Task: Add Attachment from computer to Card Card0000000277 in Board Board0000000070 in Workspace WS0000000024 in Trello. Add Cover Green to Card Card0000000277 in Board Board0000000070 in Workspace WS0000000024 in Trello. Add "Move Card To …" Button titled Button0000000277 to "top" of the list "To Do" to Card Card0000000277 in Board Board0000000070 in Workspace WS0000000024 in Trello. Add Description DS0000000277 to Card Card0000000278 in Board Board0000000070 in Workspace WS0000000024 in Trello. Add Comment CM0000000277 to Card Card0000000278 in Board Board0000000070 in Workspace WS0000000024 in Trello
Action: Mouse moved to (263, 184)
Screenshot: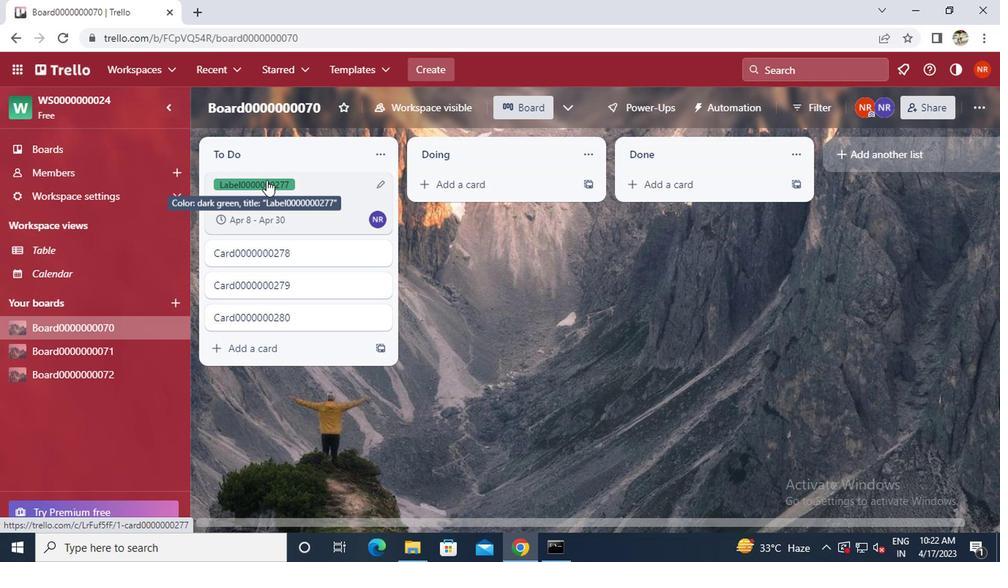 
Action: Mouse pressed left at (263, 184)
Screenshot: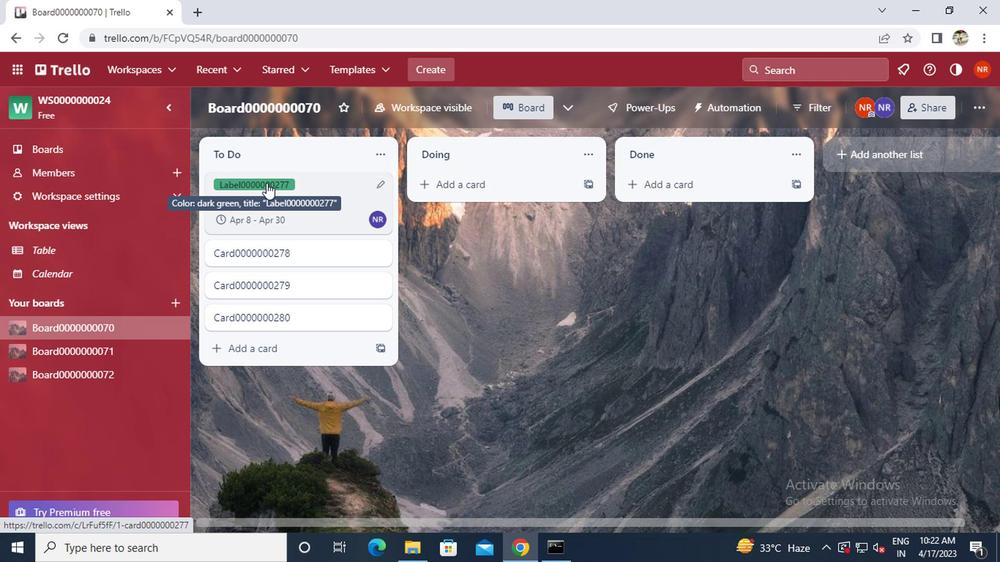 
Action: Mouse pressed left at (263, 184)
Screenshot: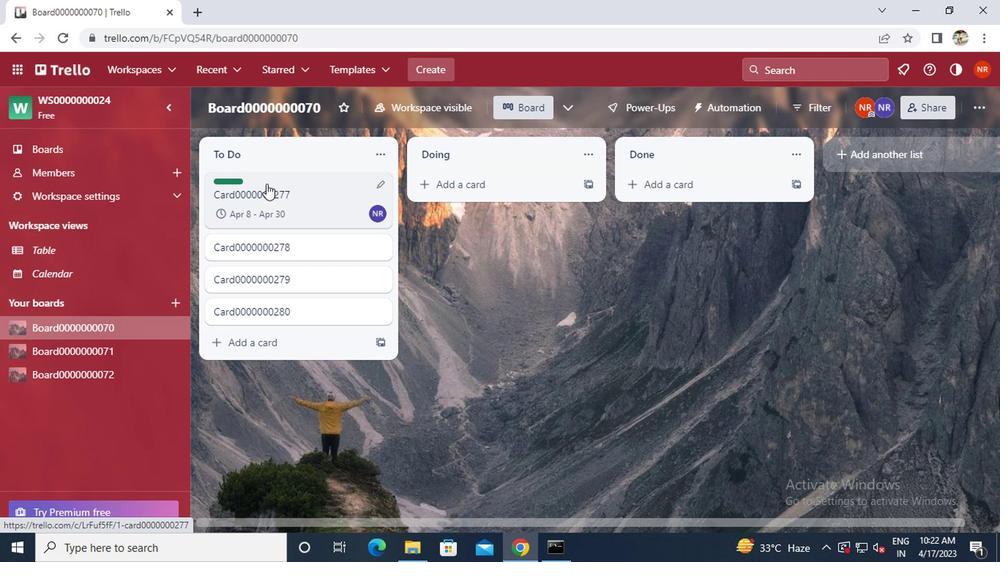 
Action: Mouse moved to (280, 190)
Screenshot: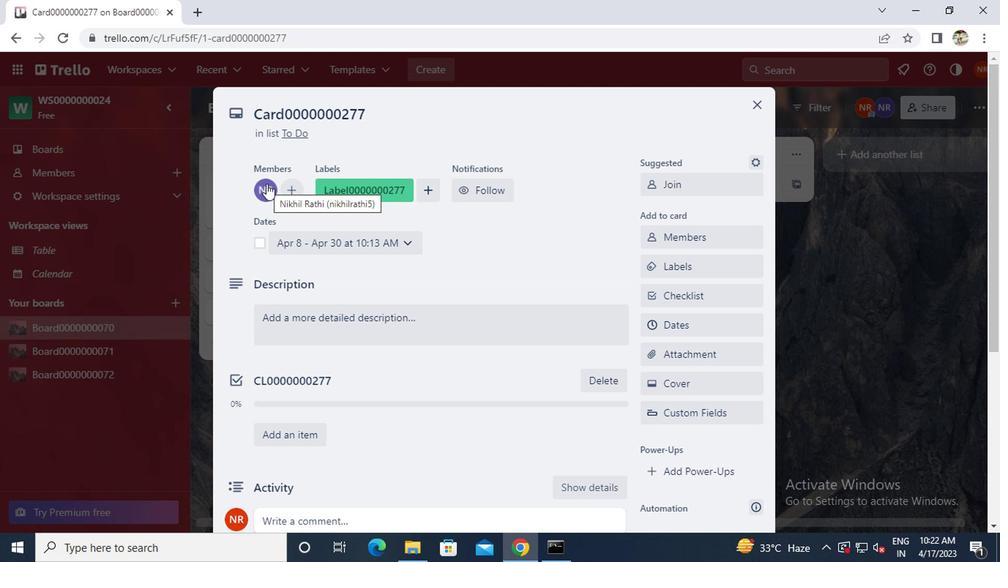 
Action: Mouse scrolled (280, 190) with delta (0, 0)
Screenshot: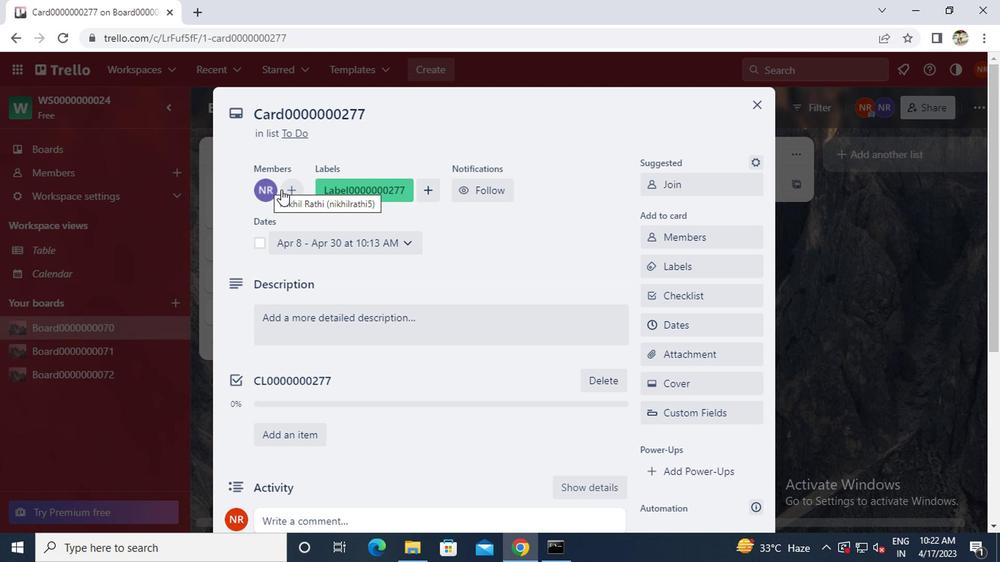 
Action: Mouse scrolled (280, 190) with delta (0, 0)
Screenshot: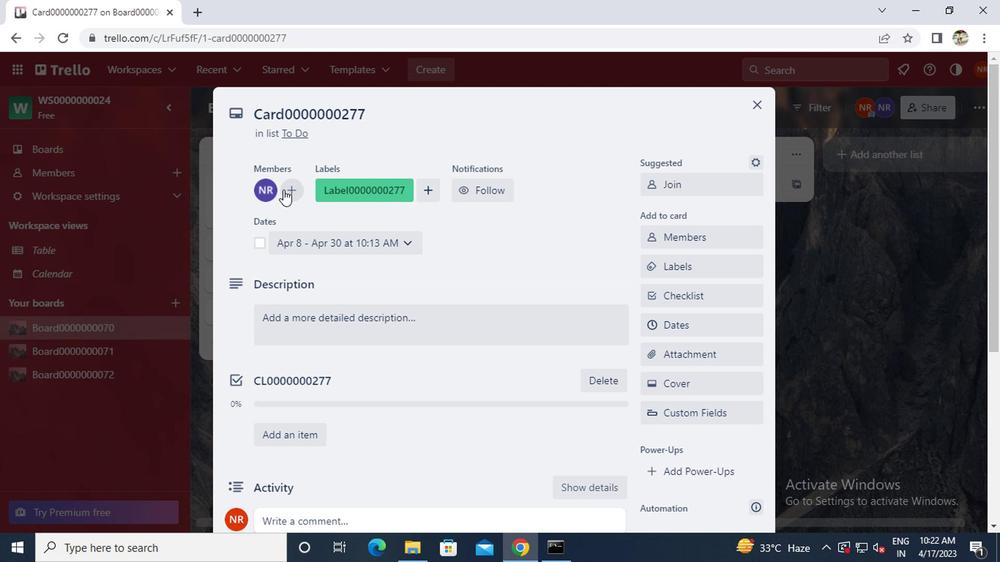 
Action: Mouse scrolled (280, 190) with delta (0, 0)
Screenshot: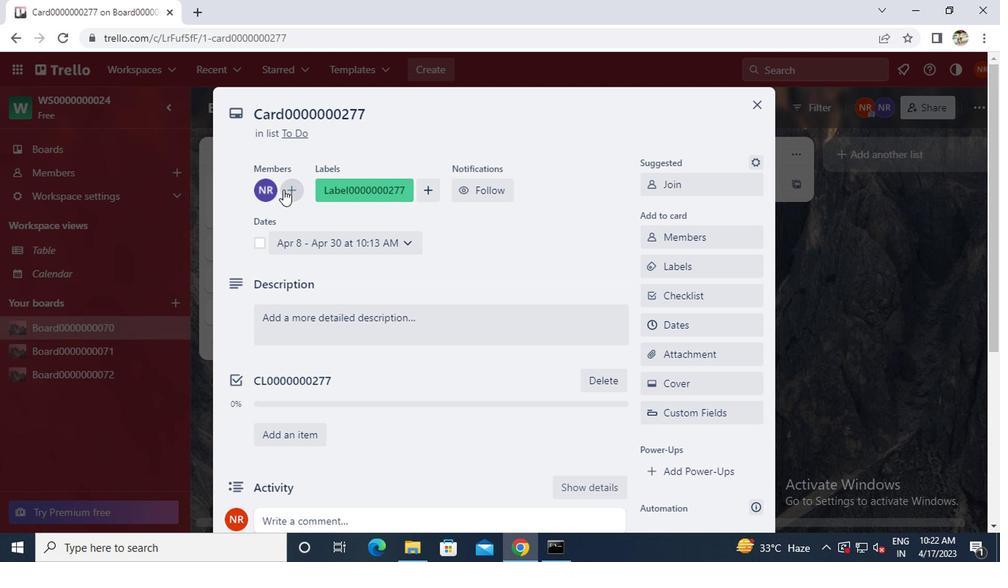 
Action: Mouse moved to (700, 128)
Screenshot: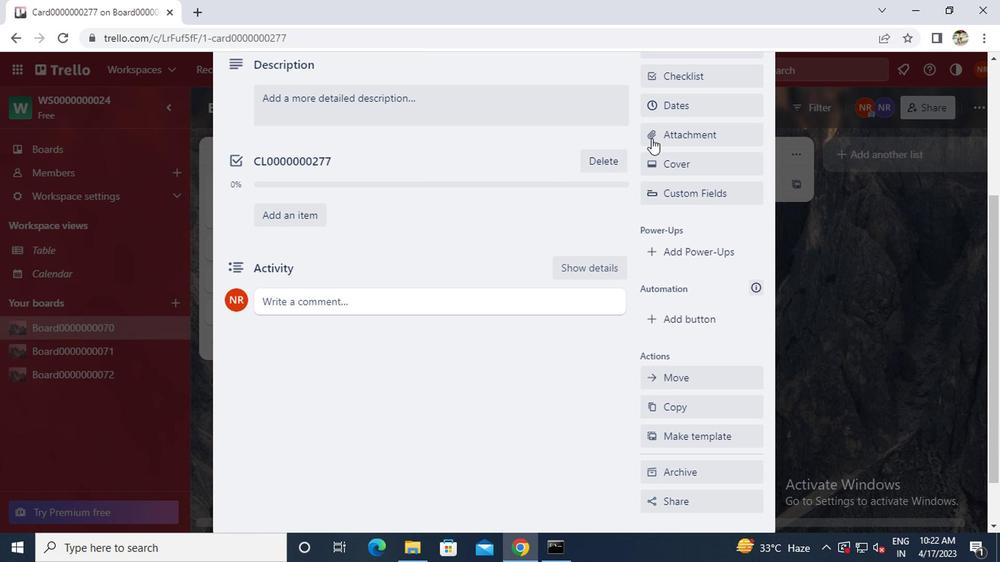 
Action: Mouse pressed left at (700, 128)
Screenshot: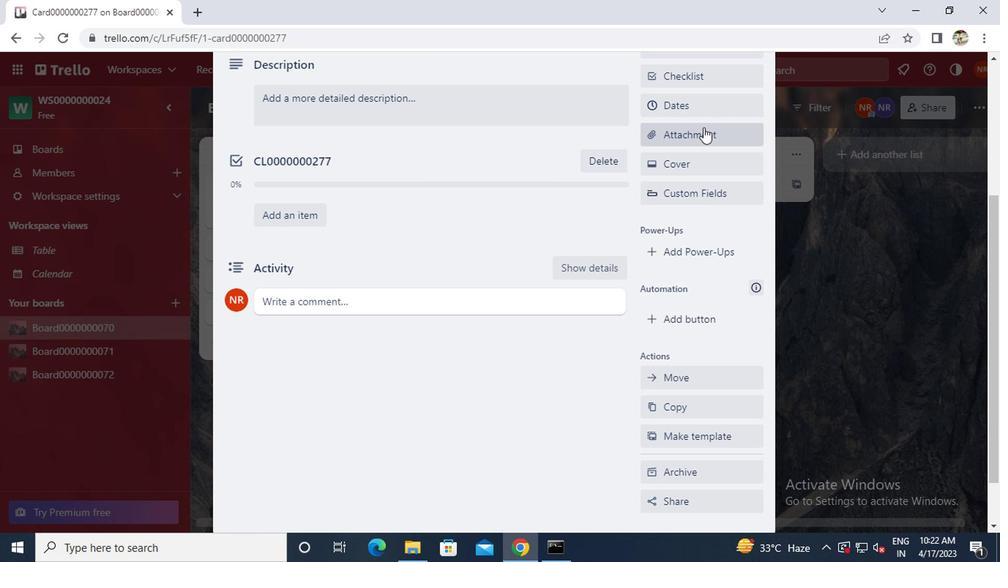
Action: Mouse moved to (659, 201)
Screenshot: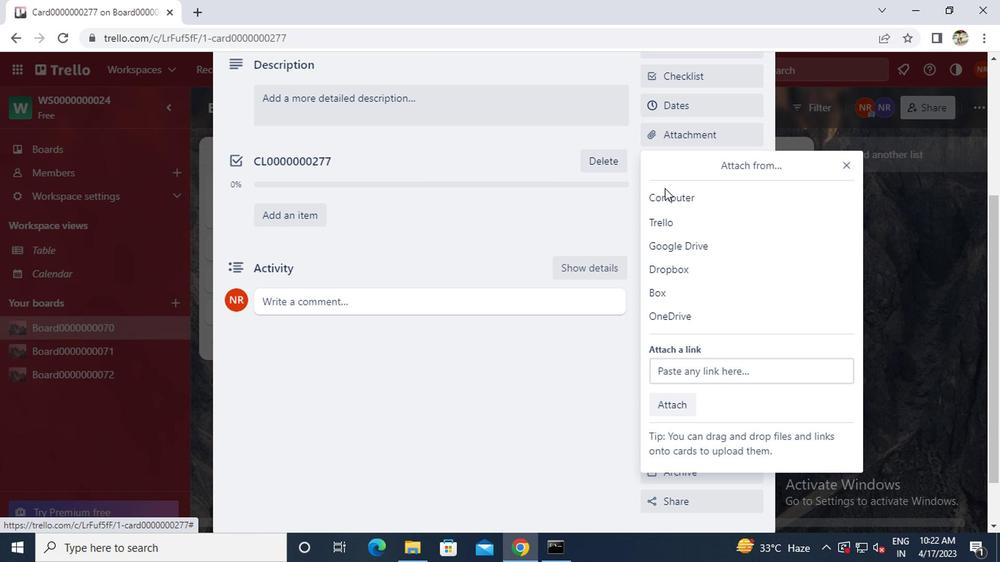 
Action: Mouse pressed left at (659, 201)
Screenshot: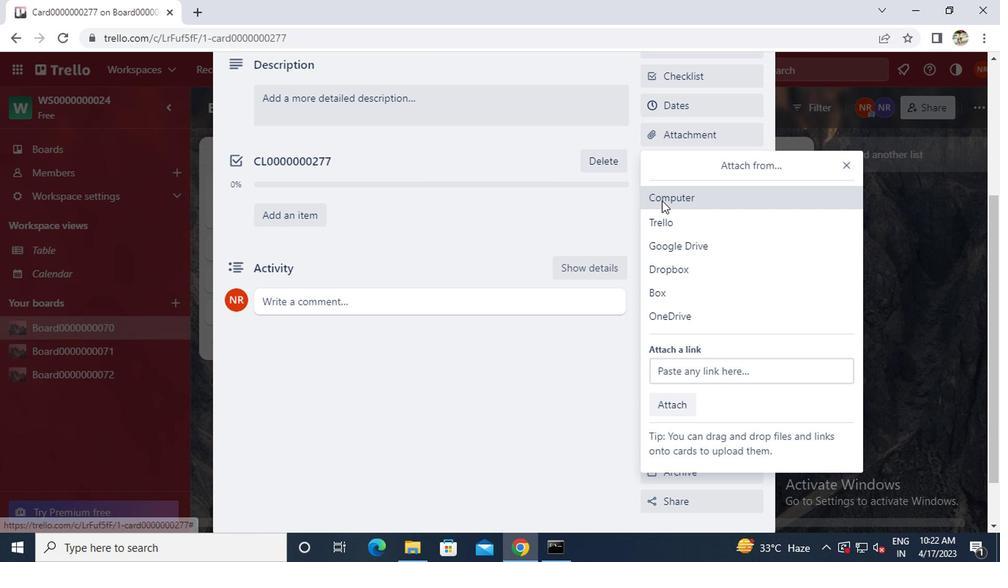 
Action: Mouse moved to (347, 177)
Screenshot: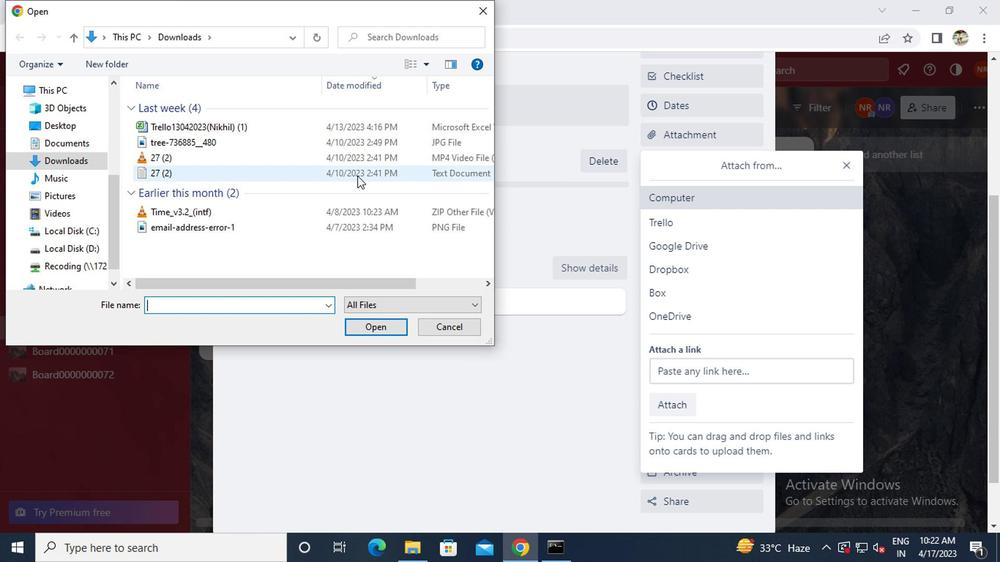 
Action: Mouse pressed left at (347, 177)
Screenshot: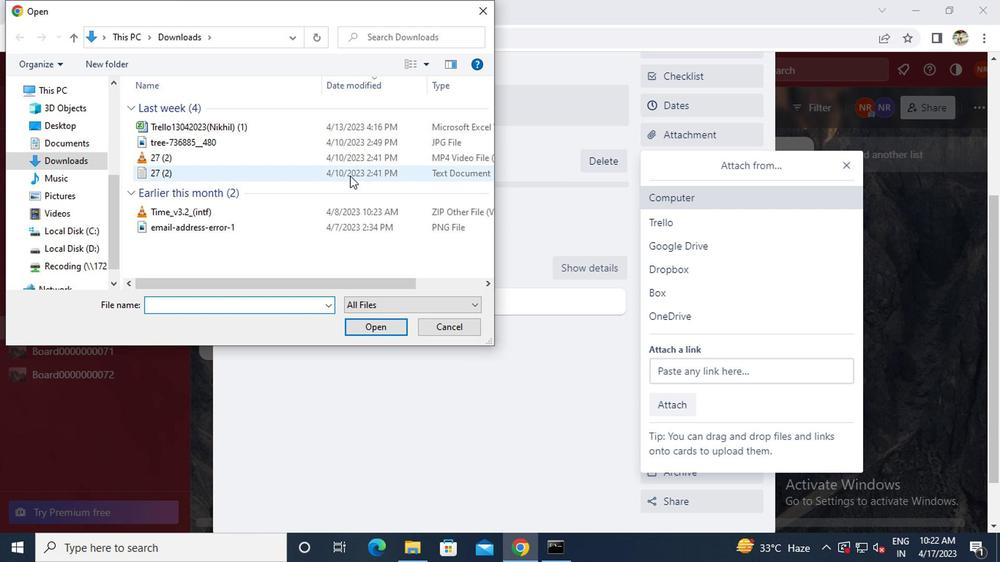 
Action: Mouse moved to (384, 331)
Screenshot: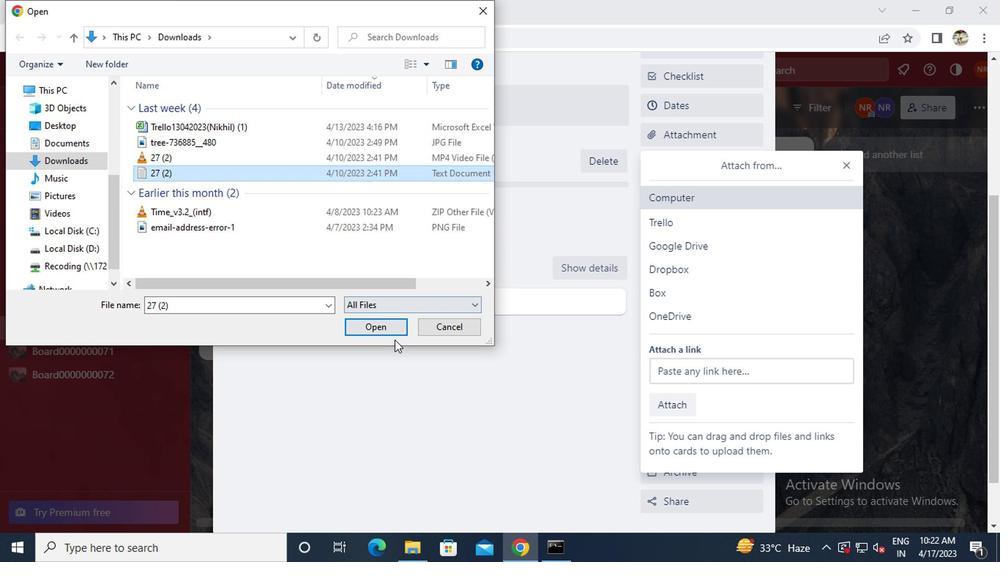 
Action: Mouse pressed left at (384, 331)
Screenshot: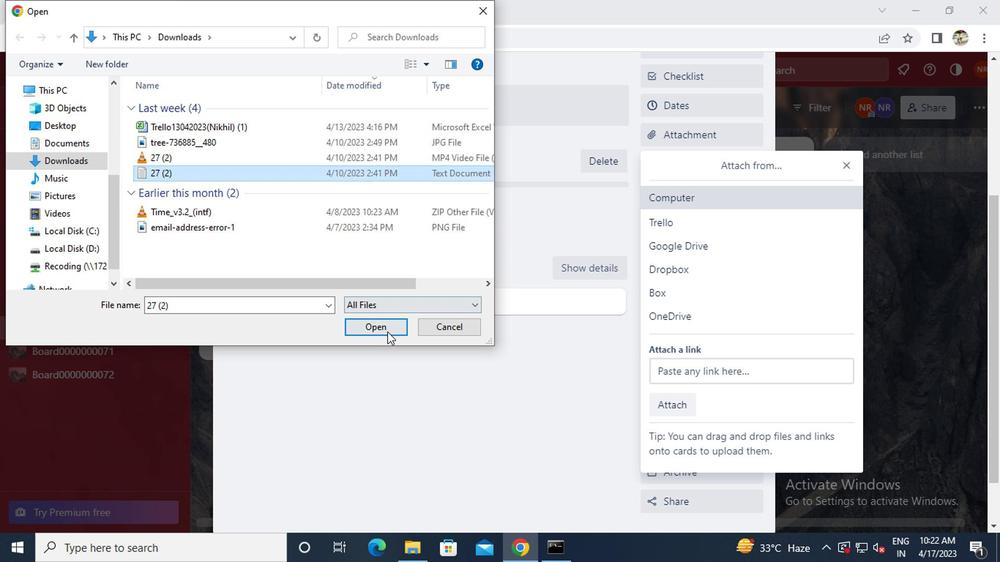 
Action: Mouse moved to (677, 162)
Screenshot: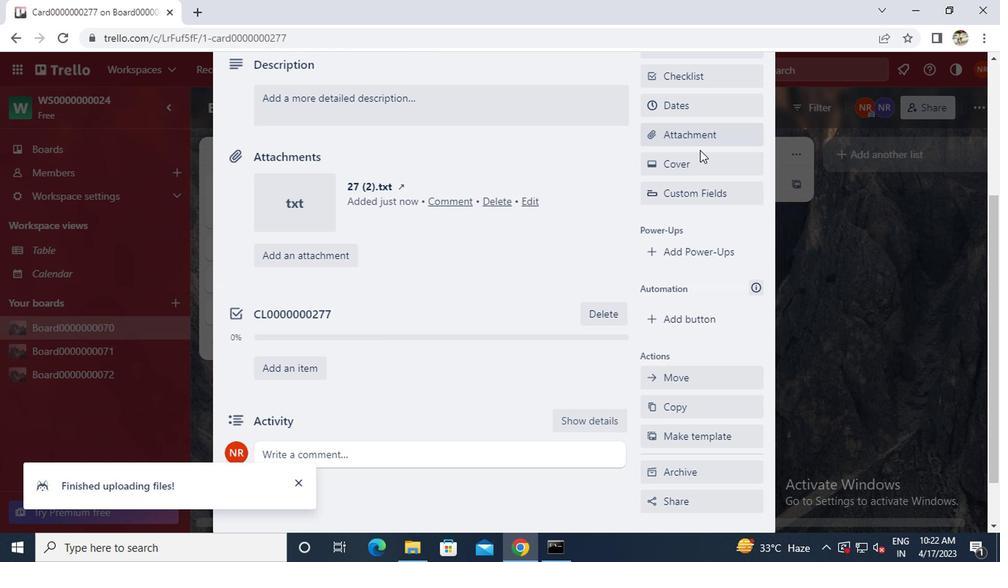 
Action: Mouse pressed left at (677, 162)
Screenshot: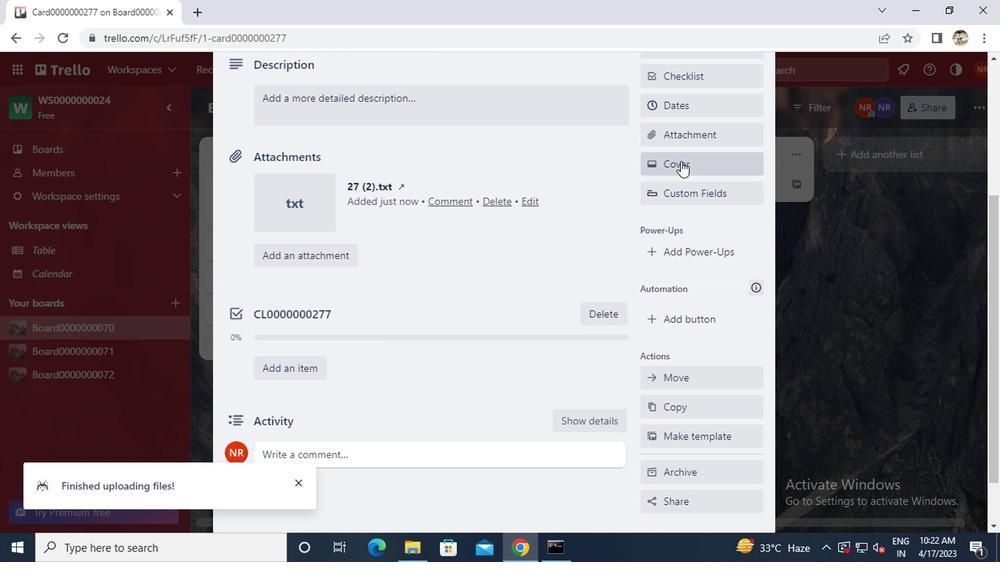 
Action: Mouse moved to (659, 241)
Screenshot: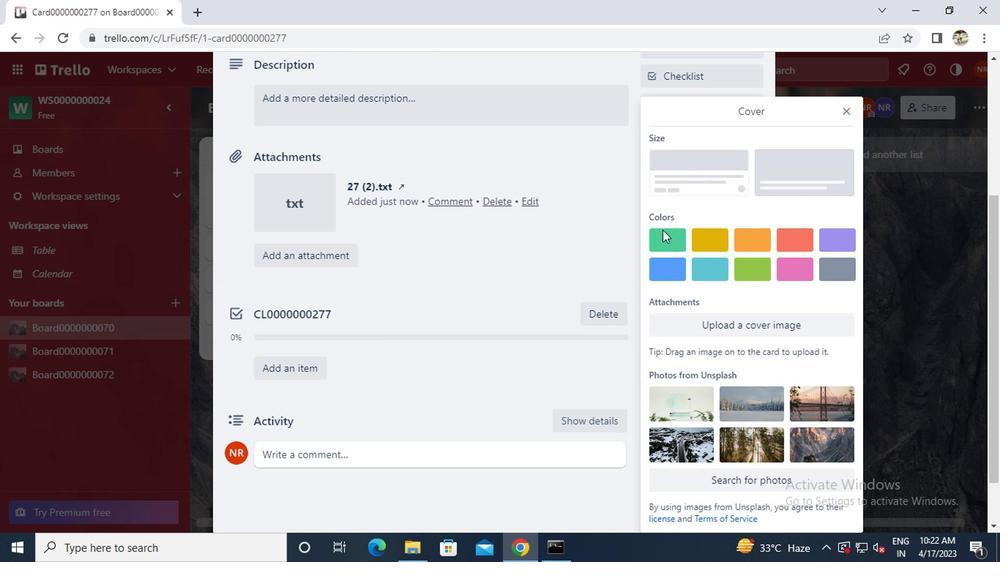 
Action: Mouse pressed left at (659, 241)
Screenshot: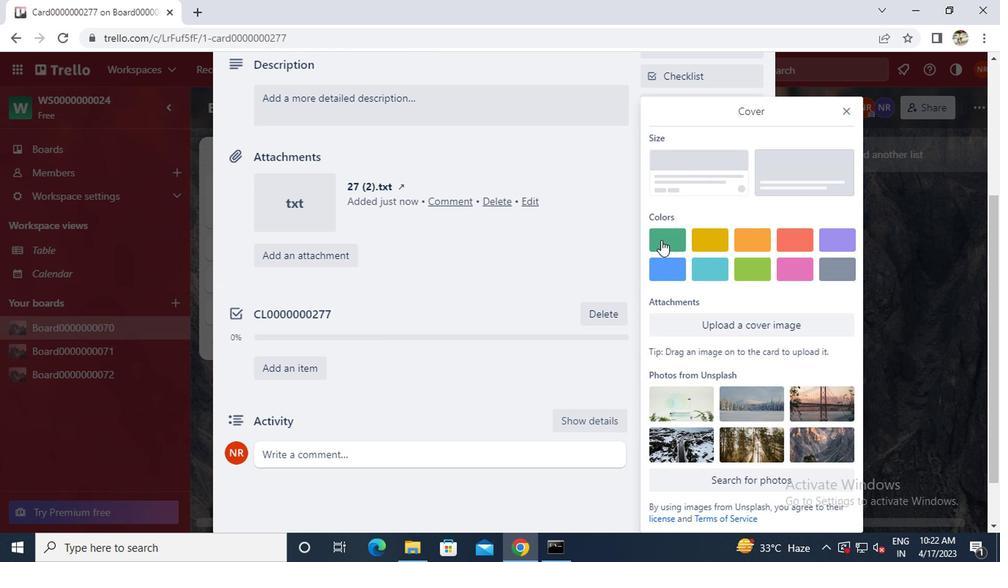 
Action: Mouse moved to (845, 103)
Screenshot: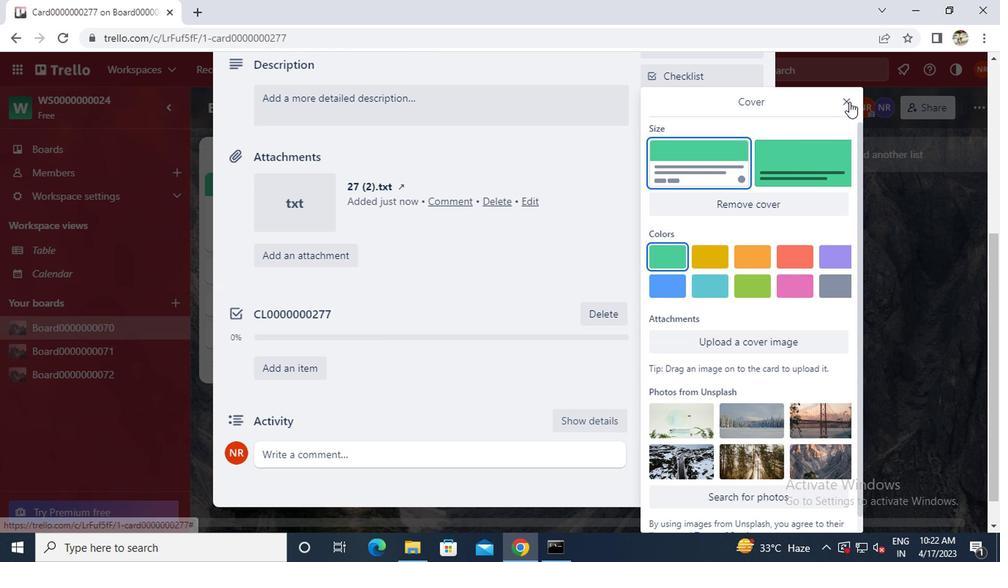 
Action: Mouse pressed left at (845, 103)
Screenshot: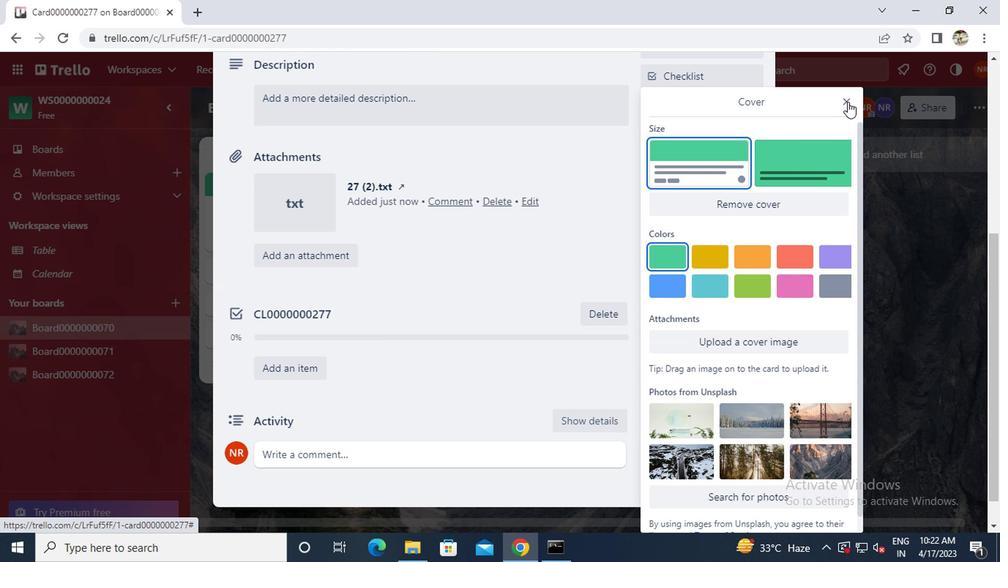
Action: Mouse moved to (679, 286)
Screenshot: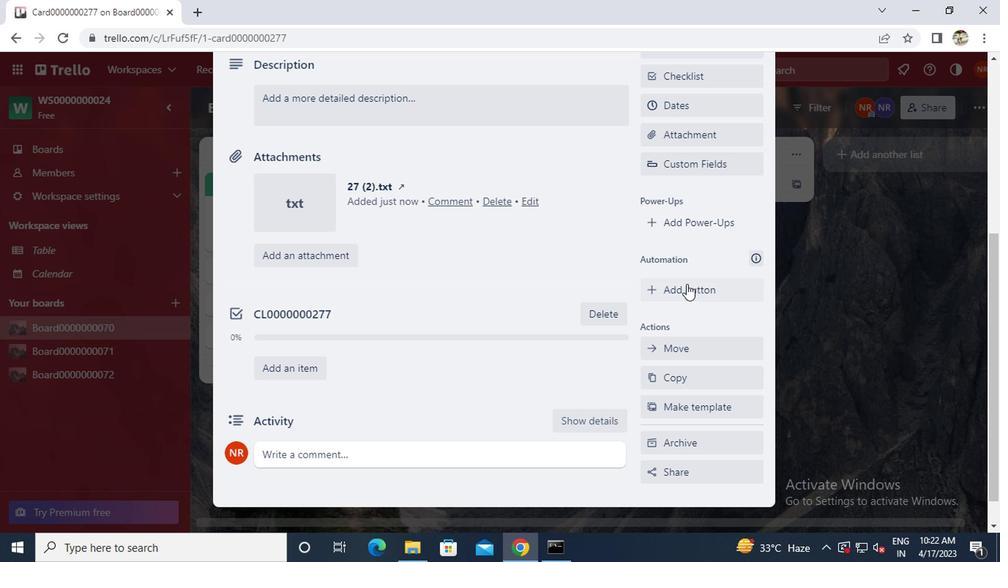 
Action: Mouse pressed left at (679, 286)
Screenshot: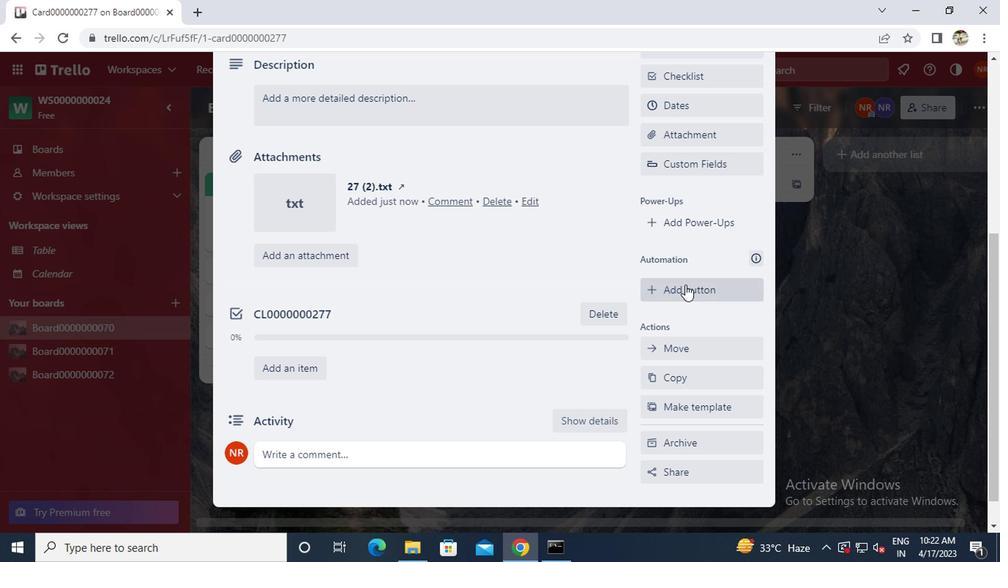
Action: Mouse moved to (704, 166)
Screenshot: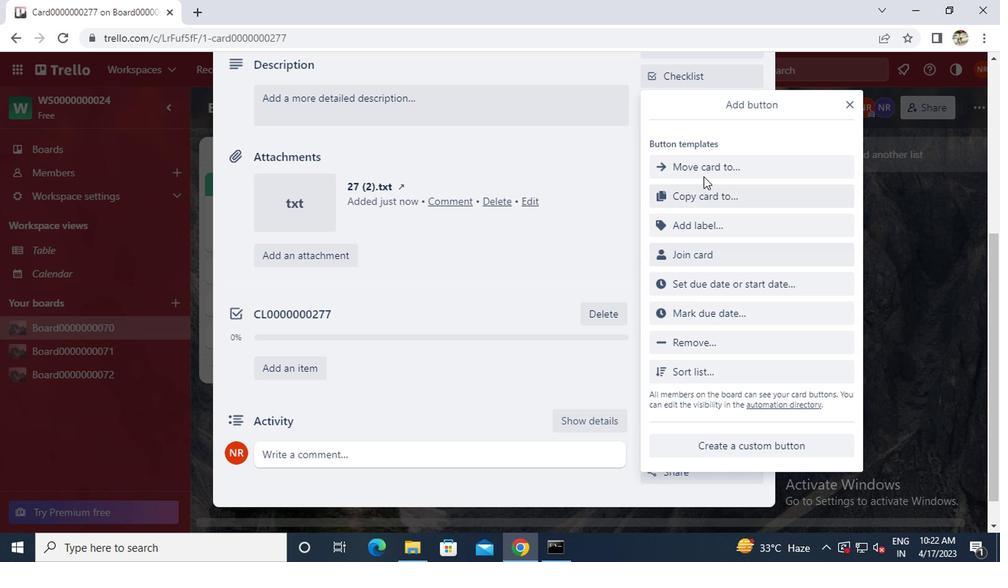 
Action: Mouse pressed left at (704, 166)
Screenshot: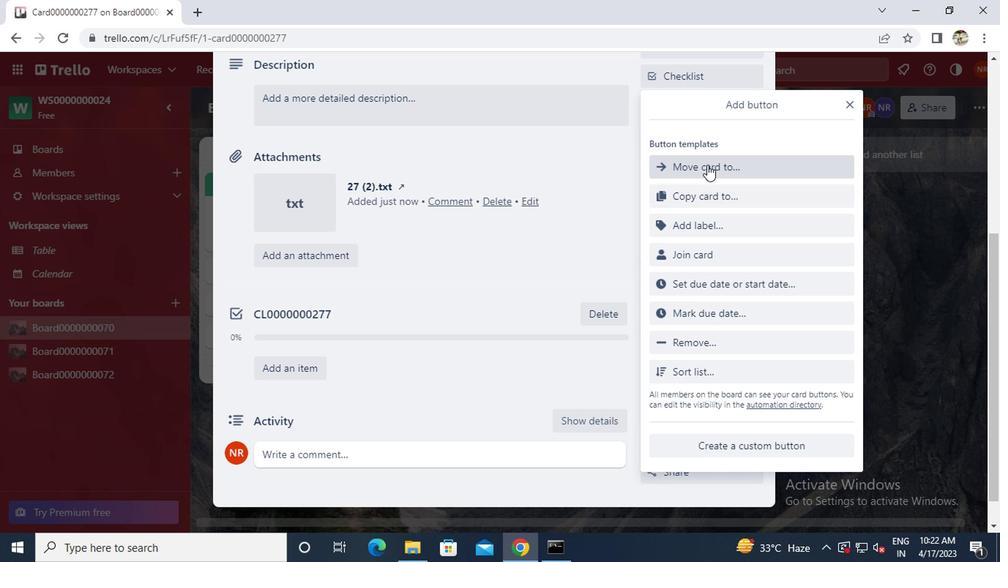 
Action: Key pressed <Key.caps_lock><Key.caps_lock>b<Key.caps_lock>uttton0000000277
Screenshot: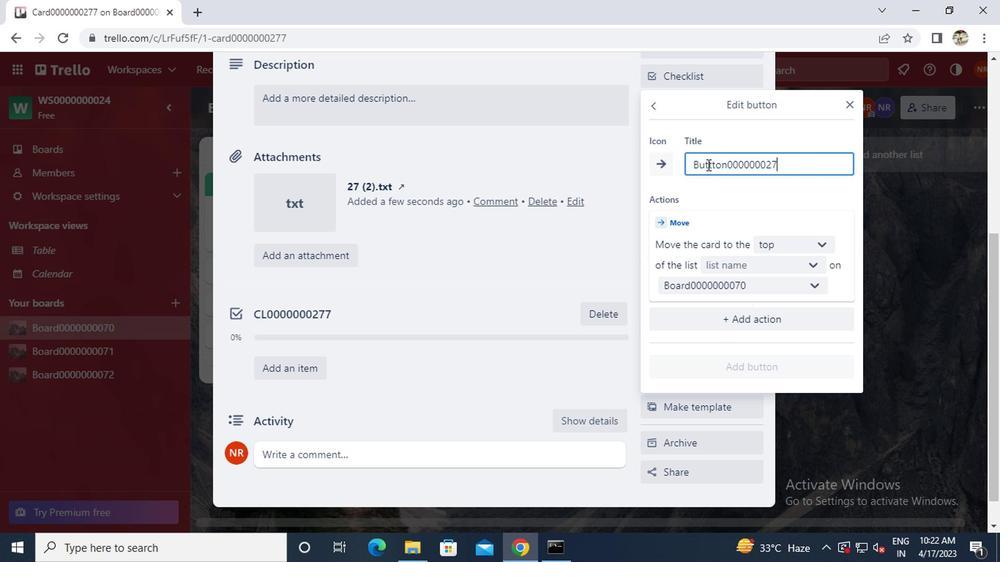 
Action: Mouse moved to (770, 240)
Screenshot: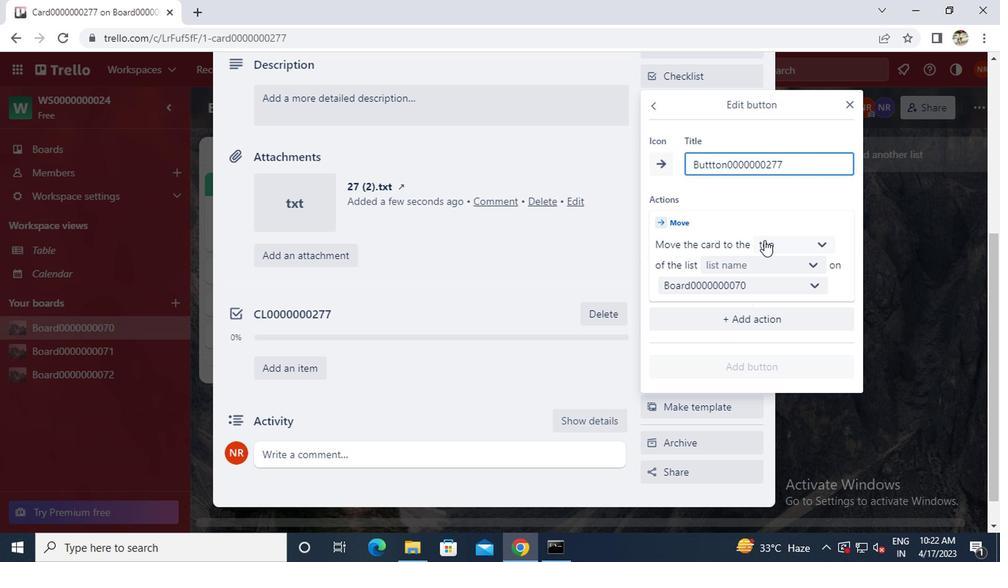 
Action: Mouse pressed left at (770, 240)
Screenshot: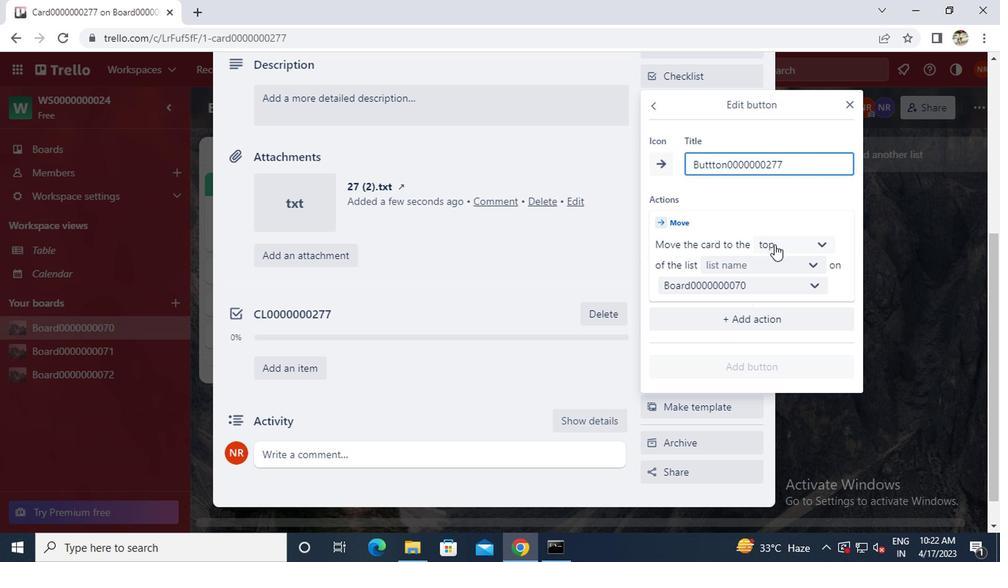 
Action: Mouse moved to (769, 267)
Screenshot: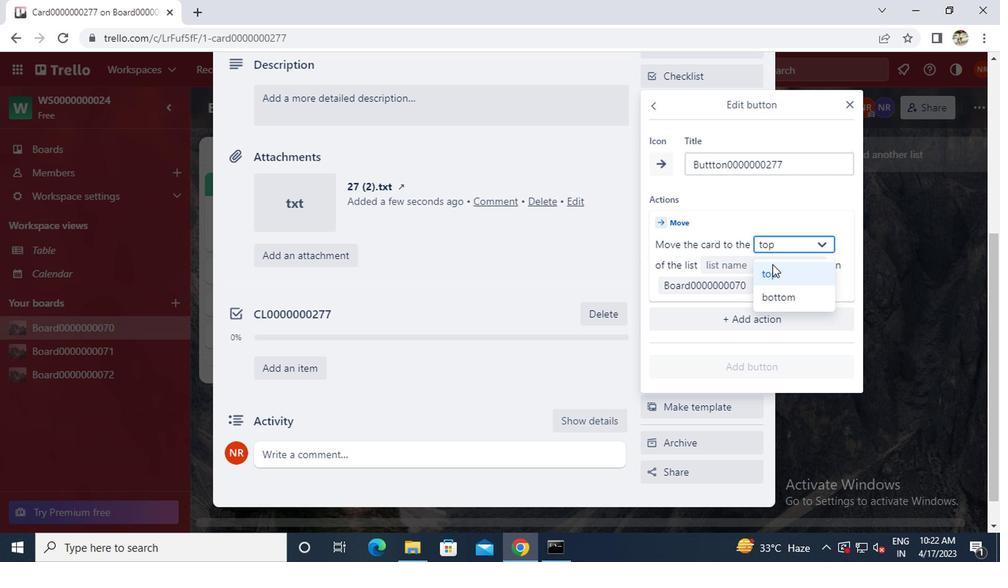 
Action: Mouse pressed left at (769, 267)
Screenshot: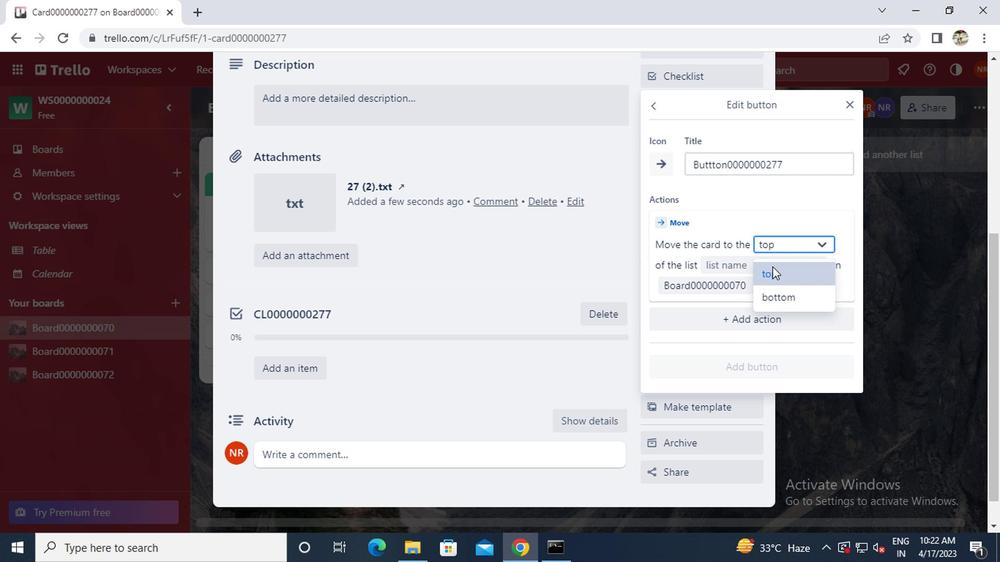
Action: Mouse moved to (752, 260)
Screenshot: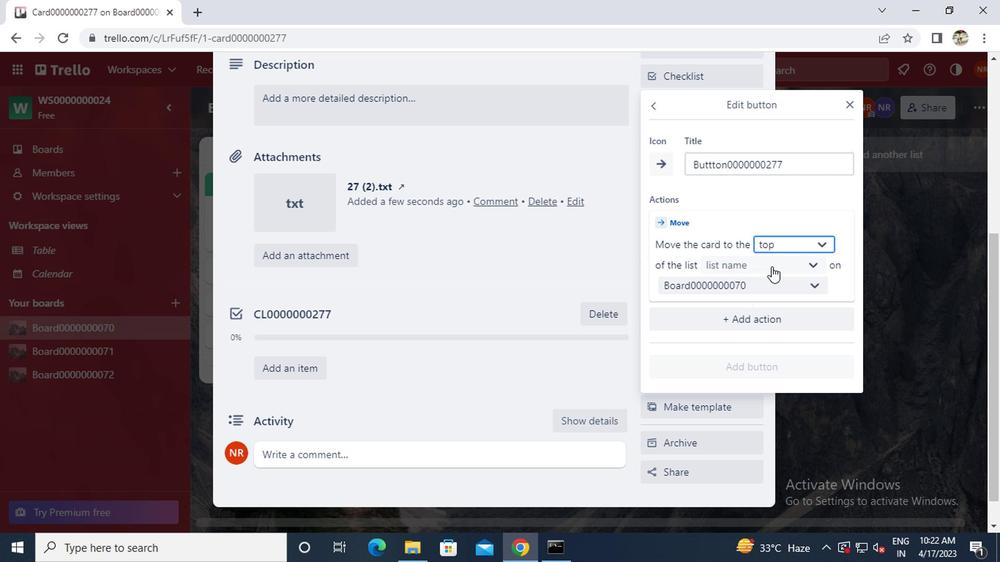 
Action: Mouse pressed left at (752, 260)
Screenshot: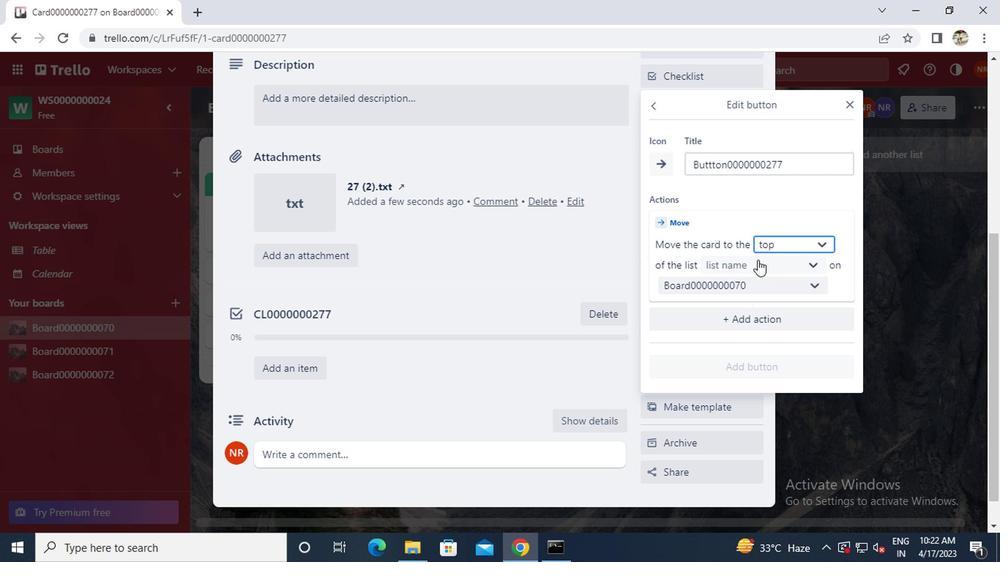 
Action: Mouse moved to (730, 288)
Screenshot: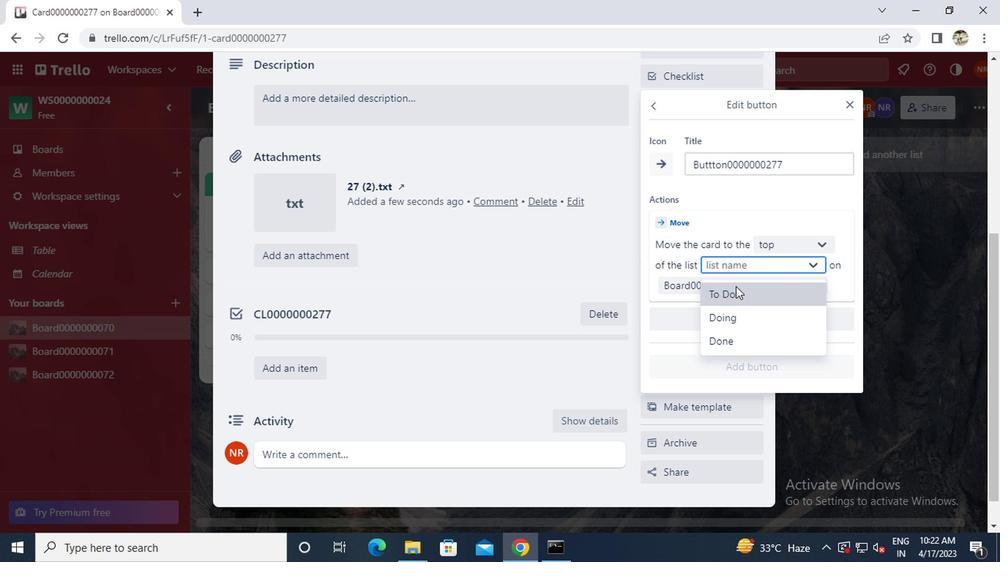 
Action: Mouse pressed left at (730, 288)
Screenshot: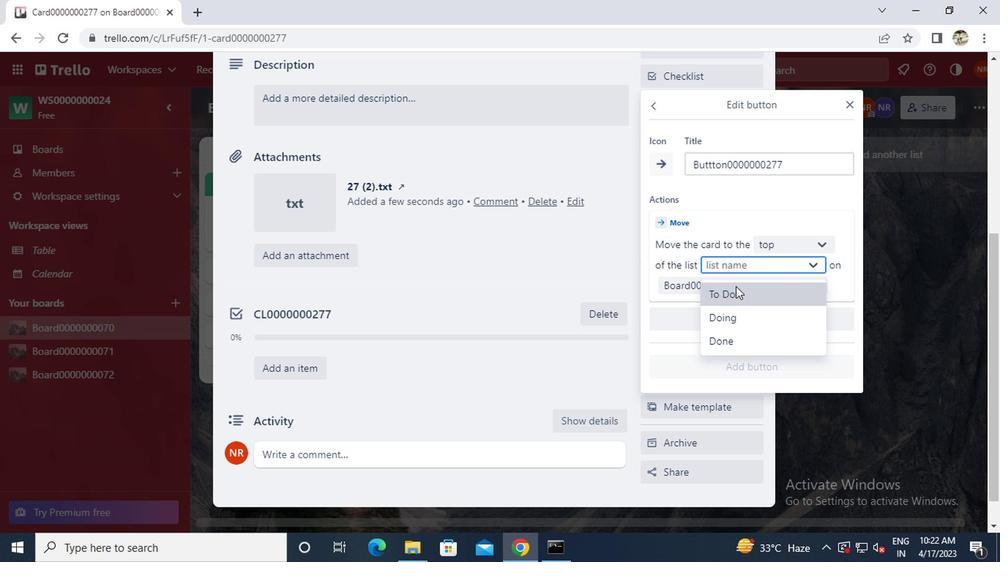 
Action: Mouse moved to (723, 362)
Screenshot: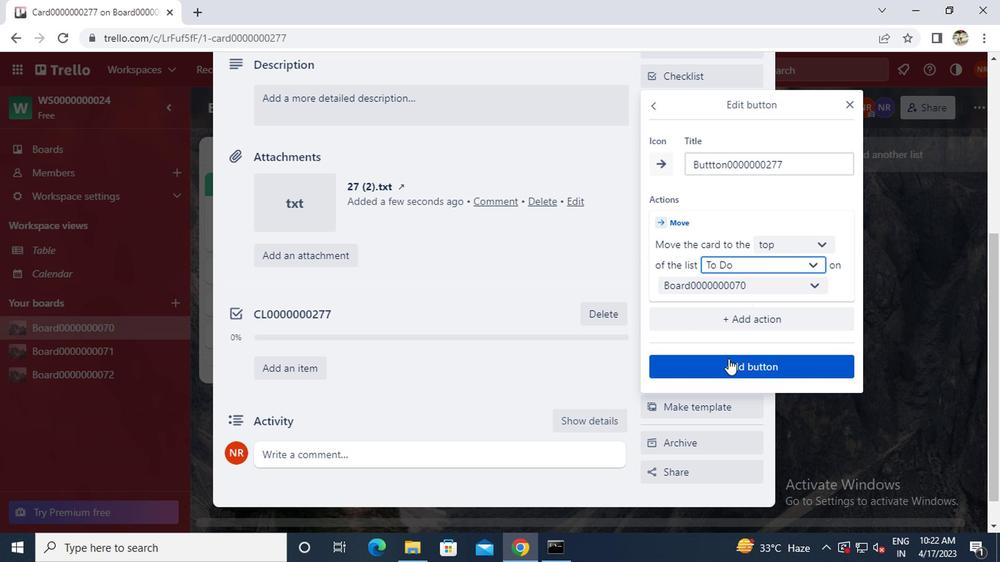 
Action: Mouse pressed left at (723, 362)
Screenshot: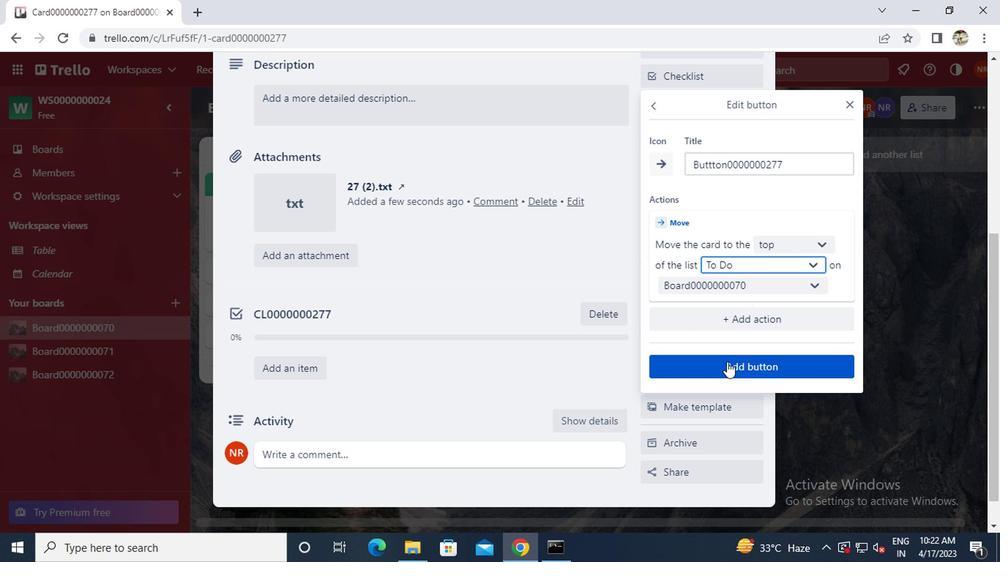 
Action: Mouse moved to (476, 336)
Screenshot: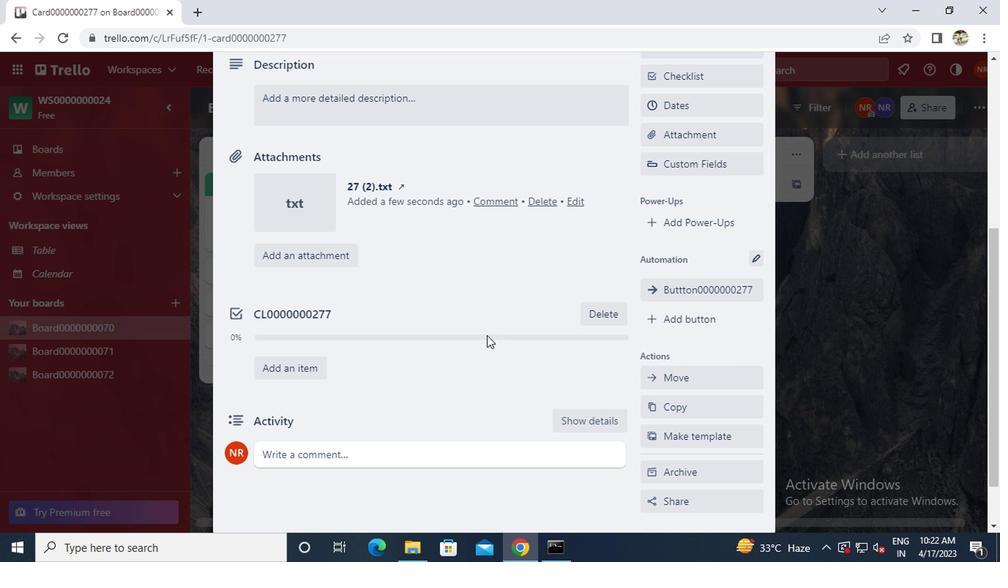 
Action: Mouse scrolled (476, 337) with delta (0, 0)
Screenshot: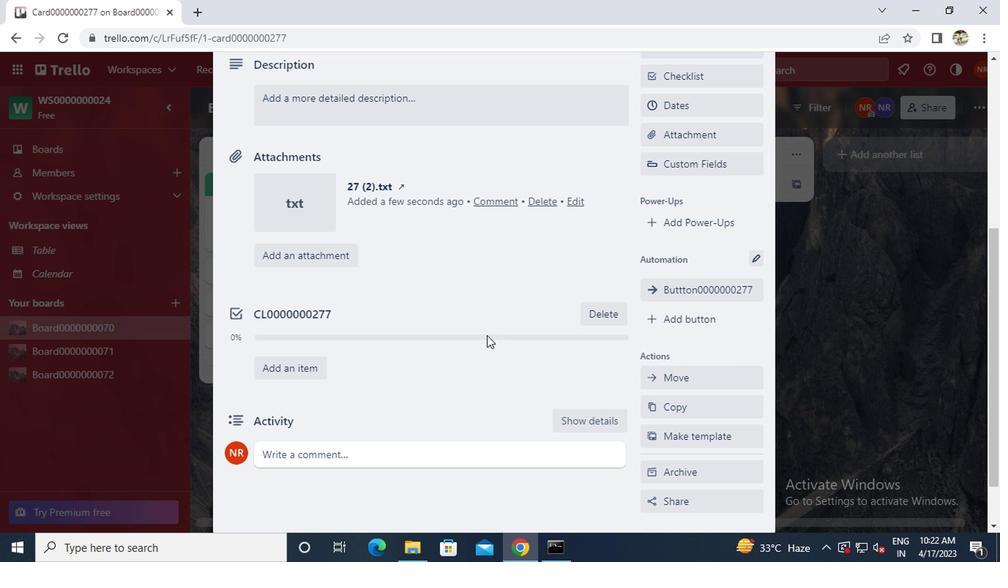 
Action: Mouse moved to (475, 336)
Screenshot: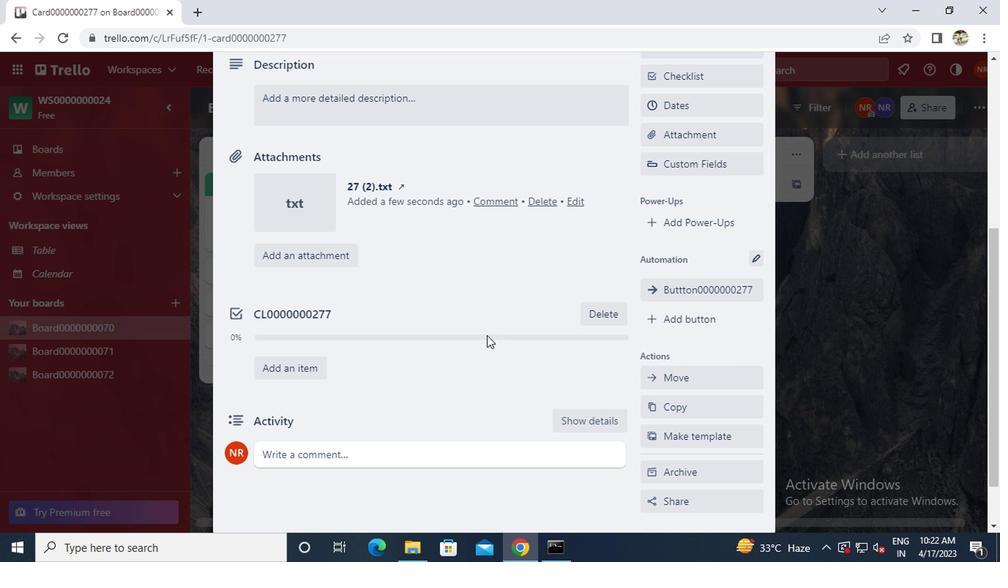 
Action: Mouse scrolled (475, 337) with delta (0, 0)
Screenshot: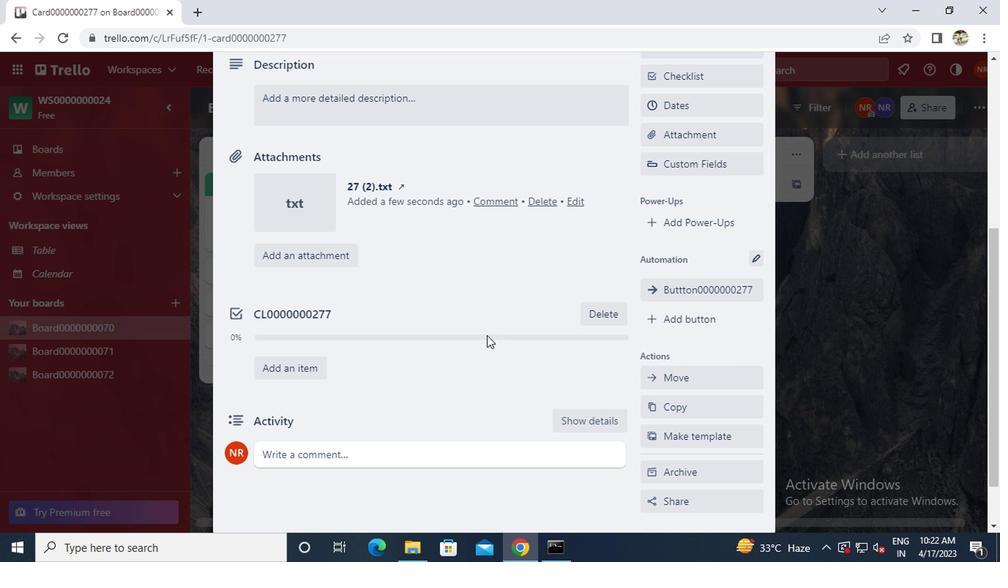 
Action: Mouse moved to (470, 331)
Screenshot: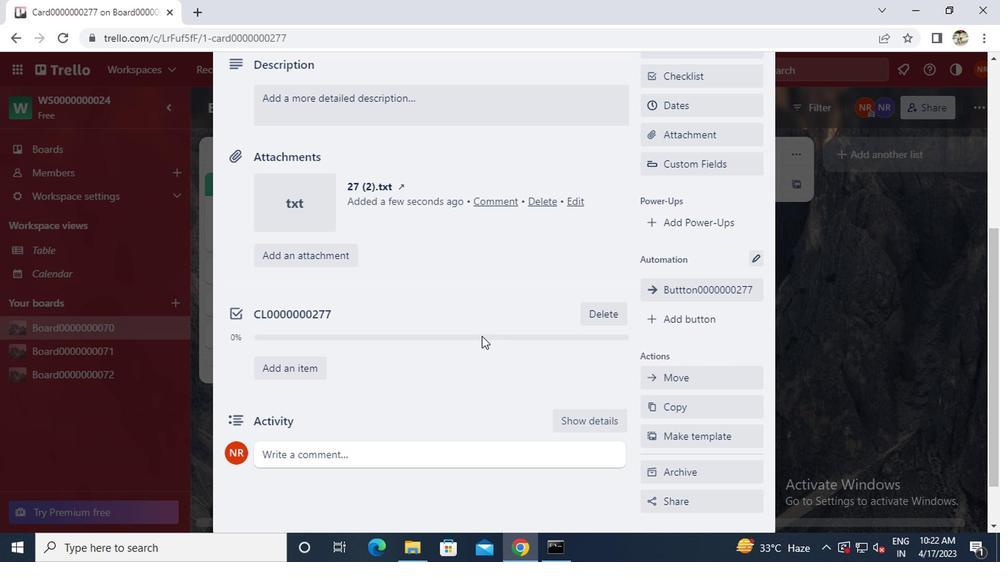 
Action: Mouse scrolled (470, 331) with delta (0, 0)
Screenshot: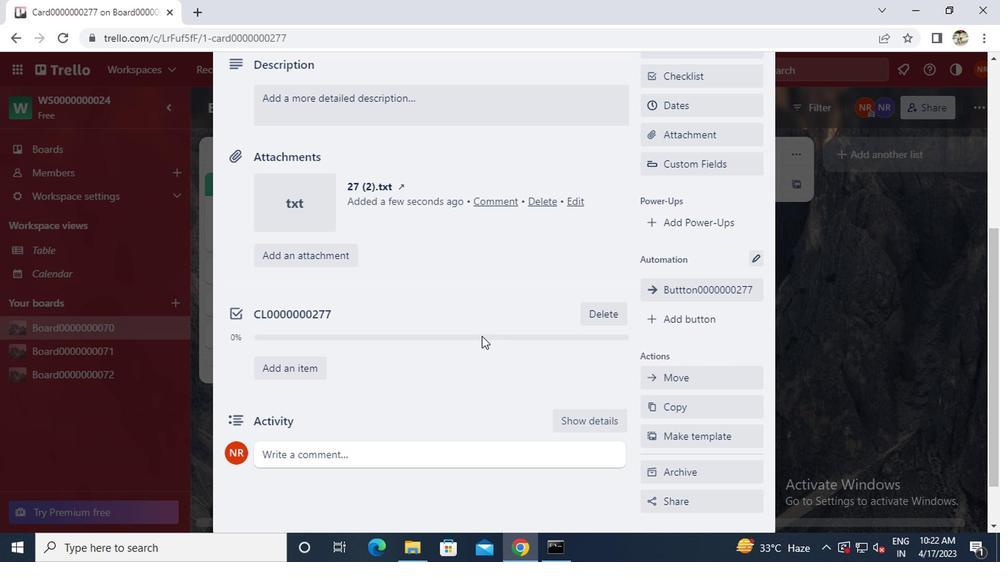 
Action: Mouse moved to (422, 324)
Screenshot: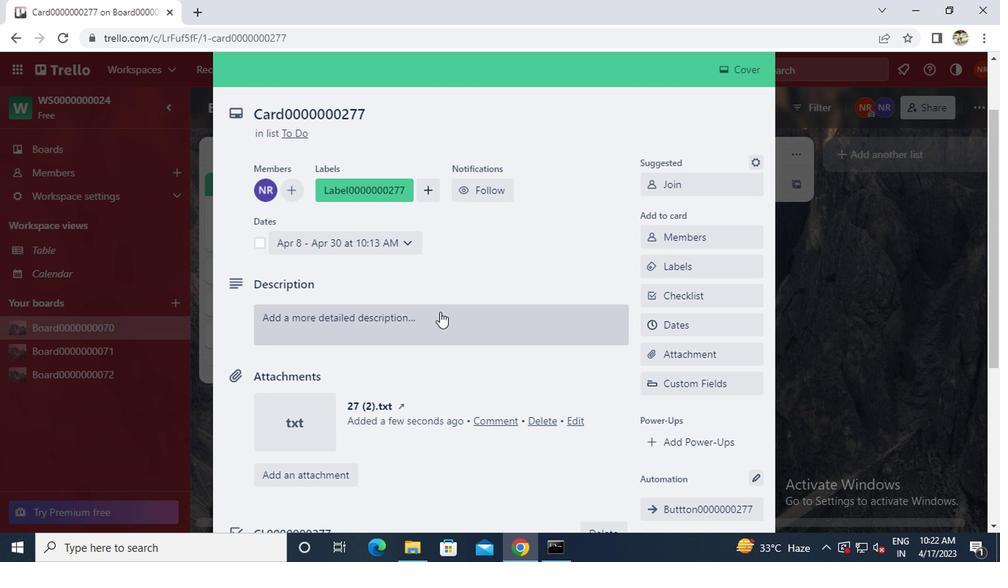 
Action: Mouse pressed left at (422, 324)
Screenshot: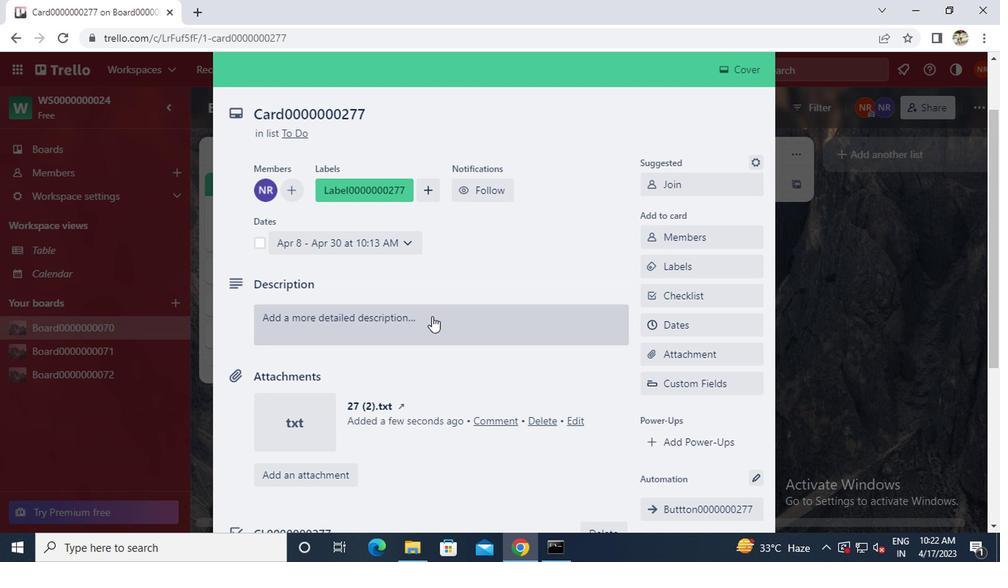 
Action: Mouse moved to (437, 316)
Screenshot: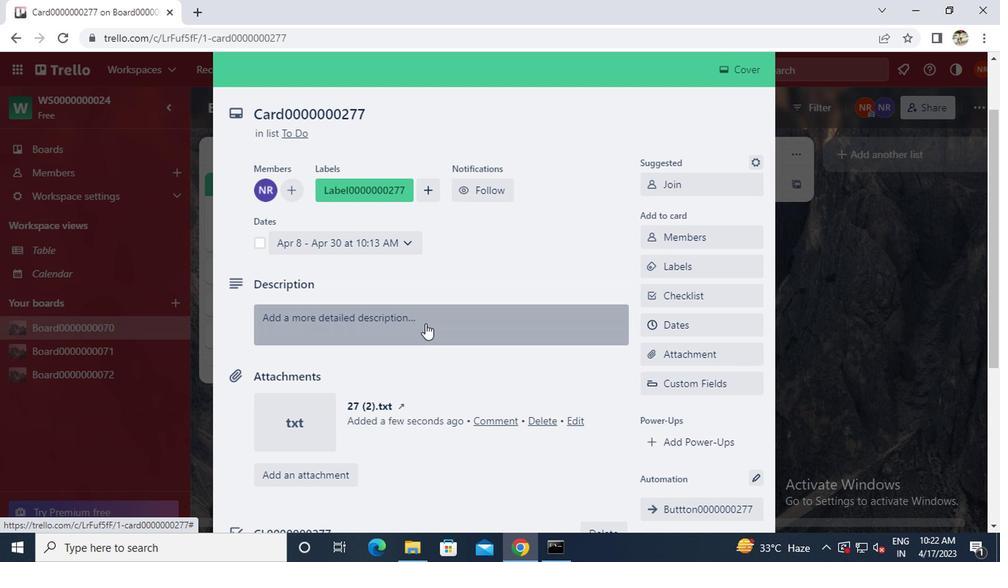 
Action: Key pressed <Key.caps_lock>ds<Key.caps_lock>0000000277
Screenshot: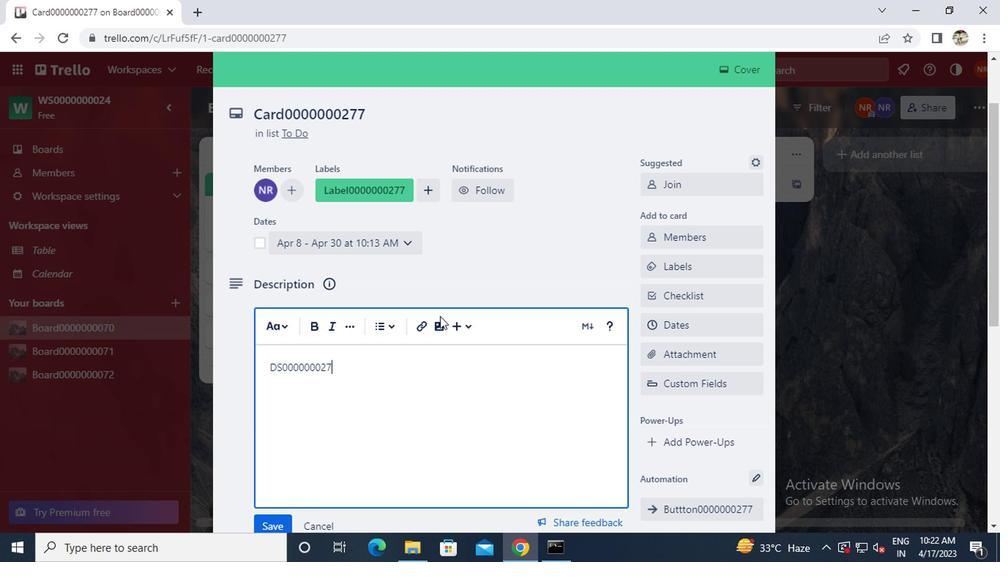 
Action: Mouse moved to (508, 319)
Screenshot: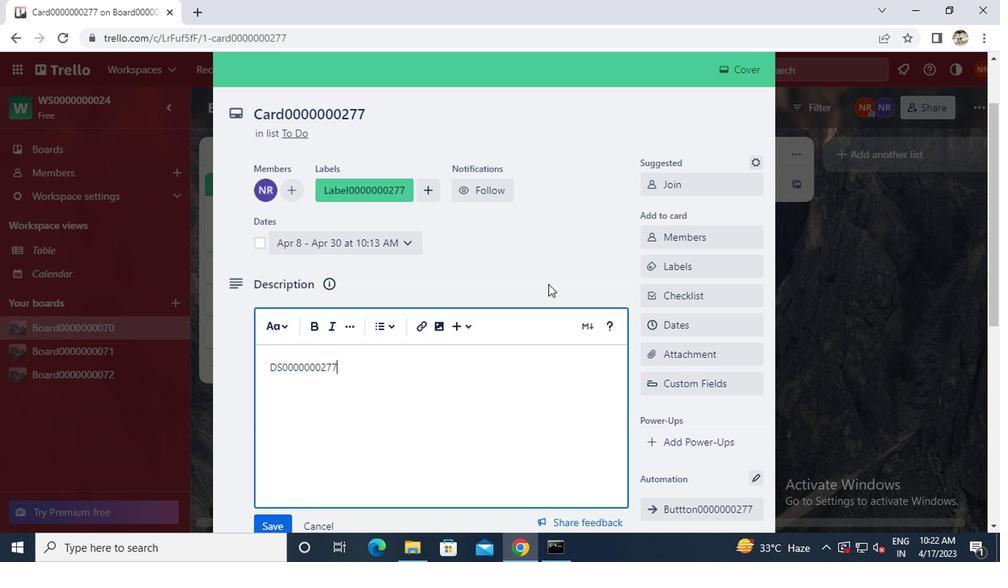 
Action: Mouse scrolled (508, 318) with delta (0, -1)
Screenshot: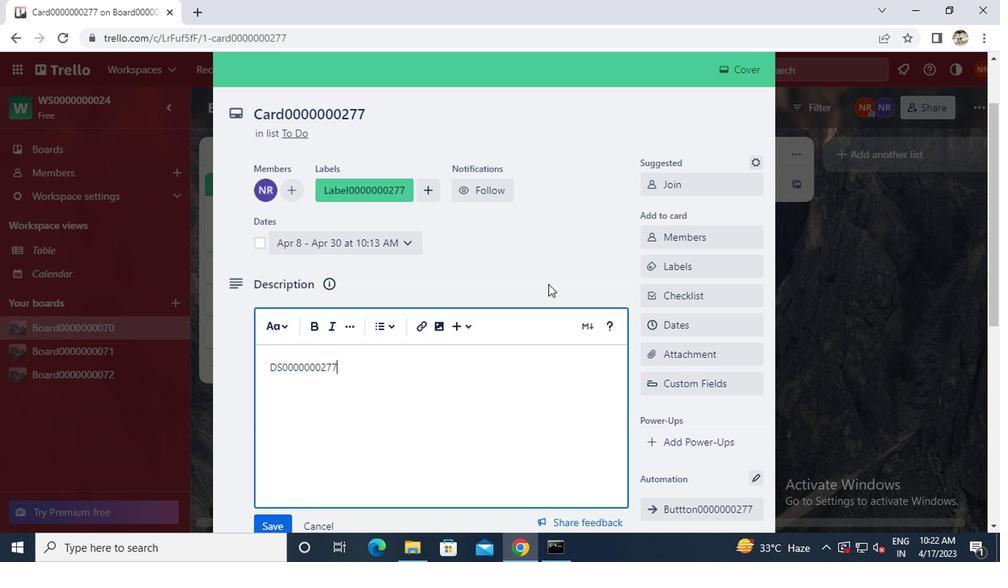 
Action: Mouse moved to (506, 320)
Screenshot: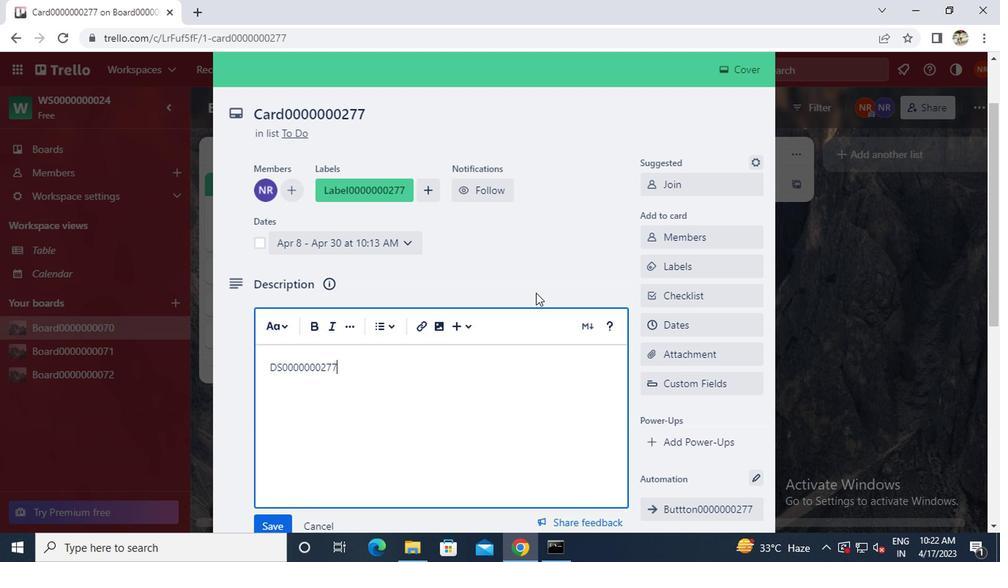 
Action: Mouse scrolled (506, 320) with delta (0, 0)
Screenshot: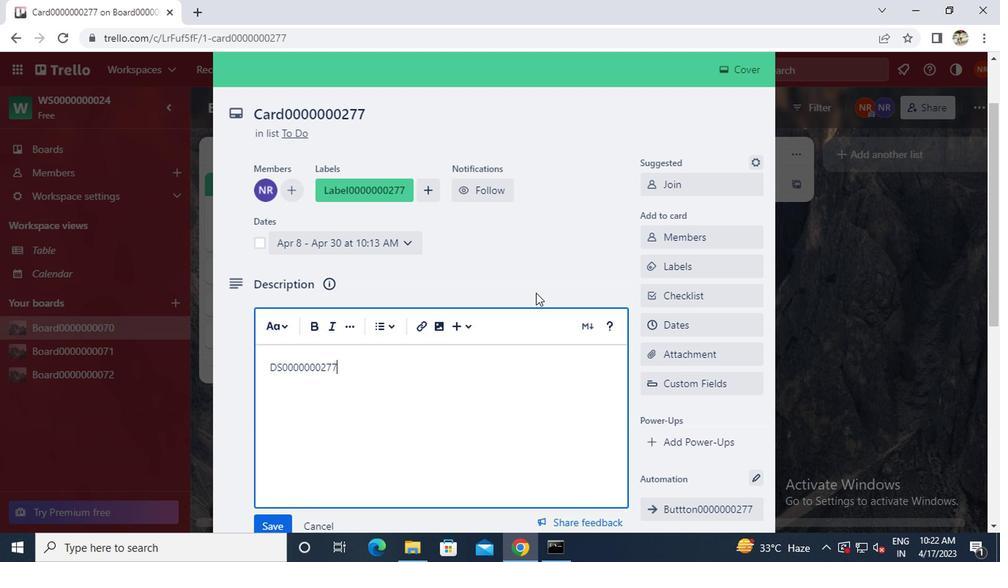 
Action: Mouse moved to (504, 322)
Screenshot: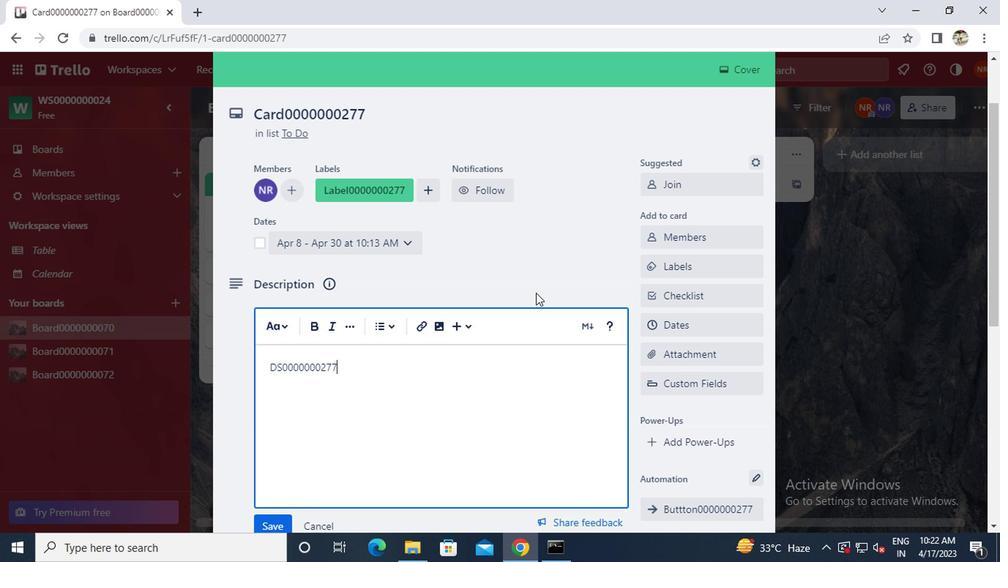 
Action: Mouse scrolled (504, 322) with delta (0, 0)
Screenshot: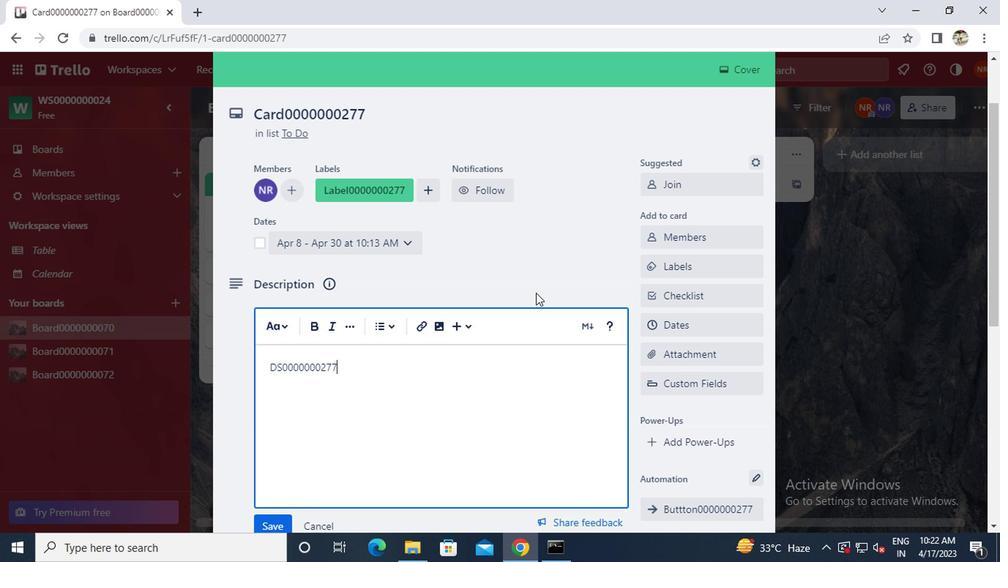 
Action: Mouse moved to (258, 310)
Screenshot: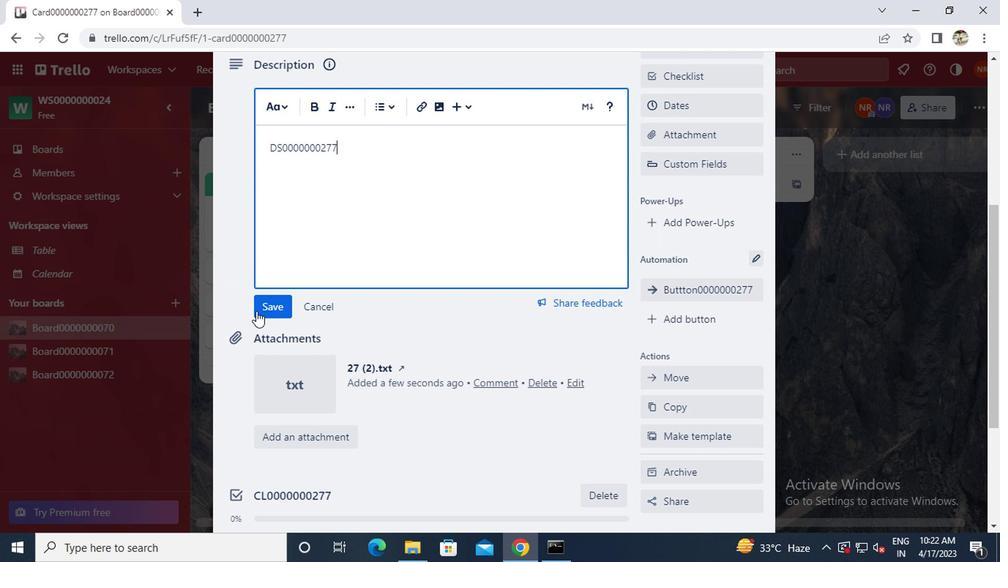 
Action: Mouse pressed left at (258, 310)
Screenshot: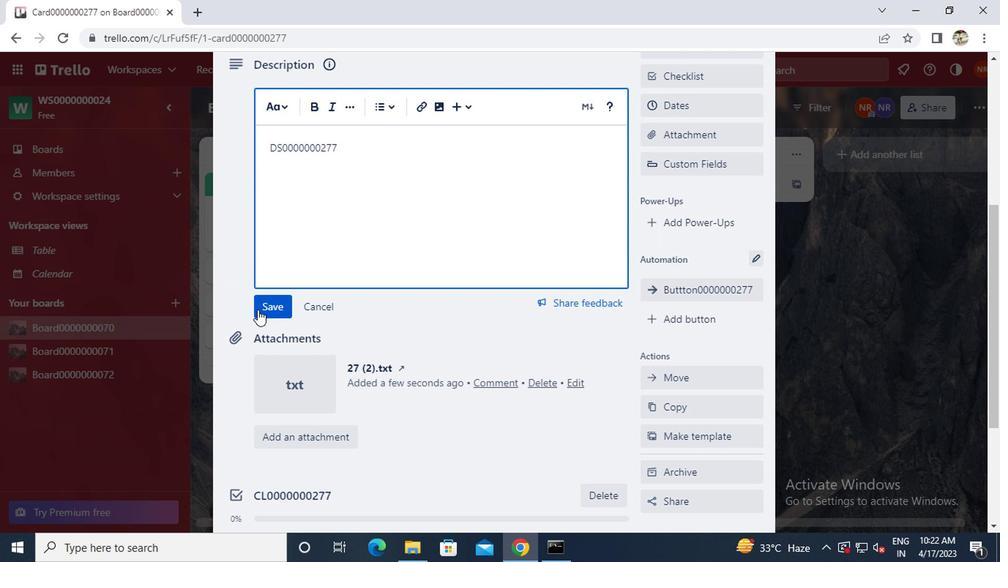 
Action: Mouse moved to (282, 335)
Screenshot: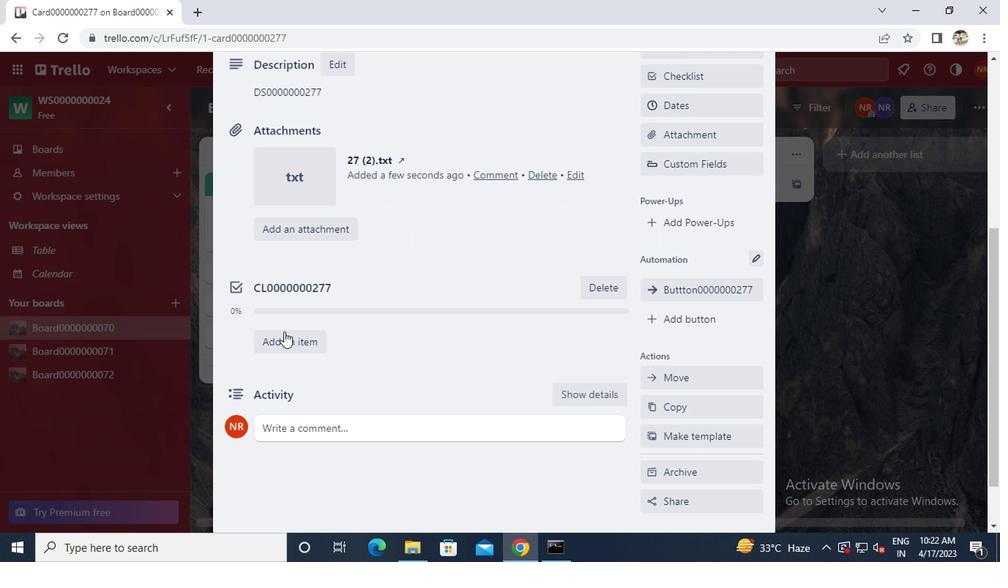 
Action: Mouse scrolled (282, 334) with delta (0, 0)
Screenshot: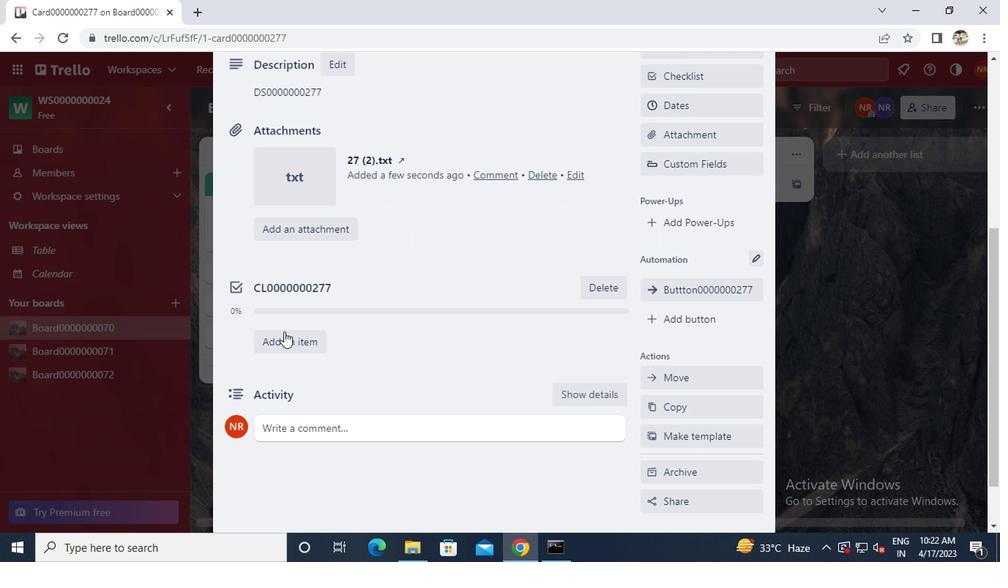 
Action: Mouse scrolled (282, 334) with delta (0, 0)
Screenshot: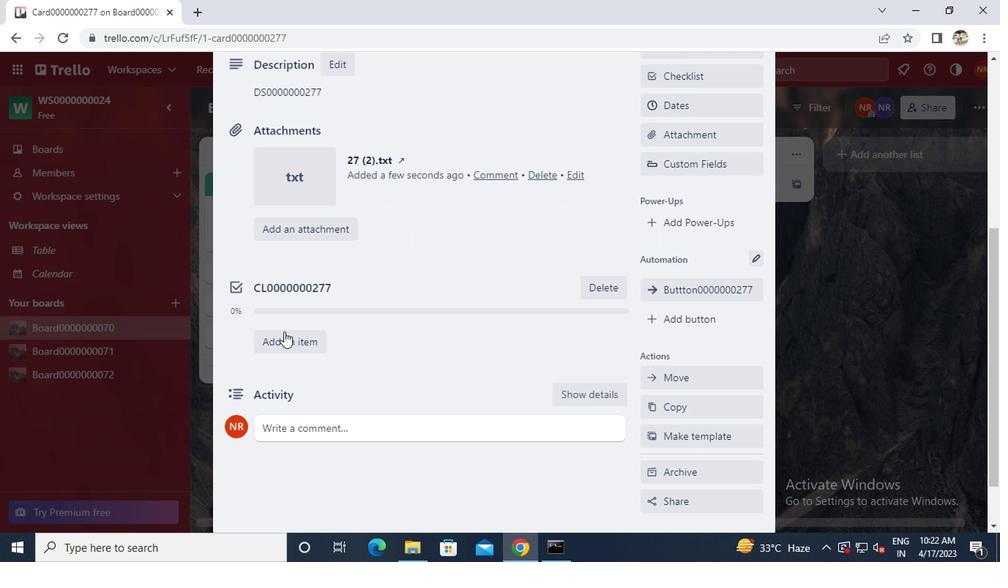 
Action: Mouse moved to (282, 358)
Screenshot: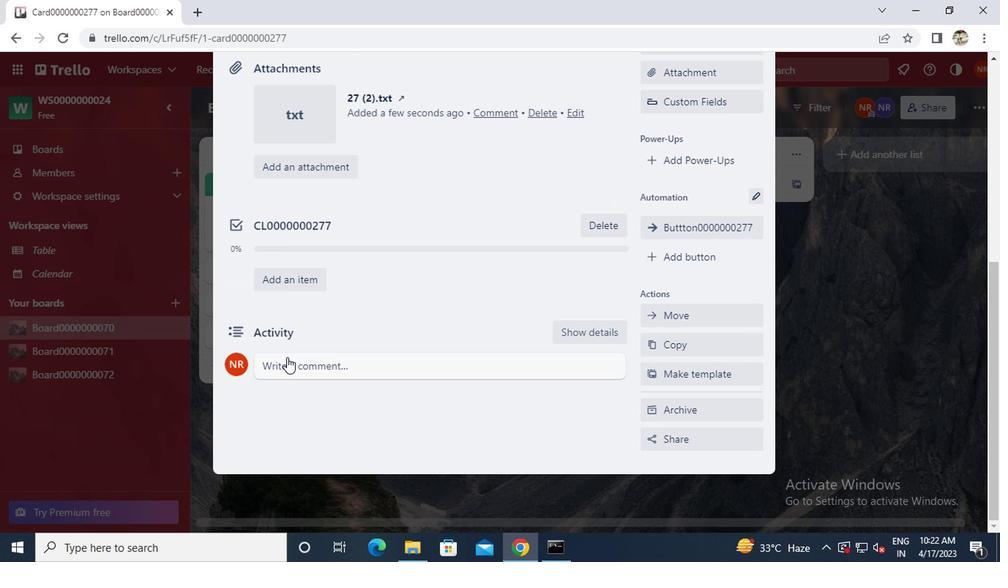 
Action: Mouse pressed left at (282, 358)
Screenshot: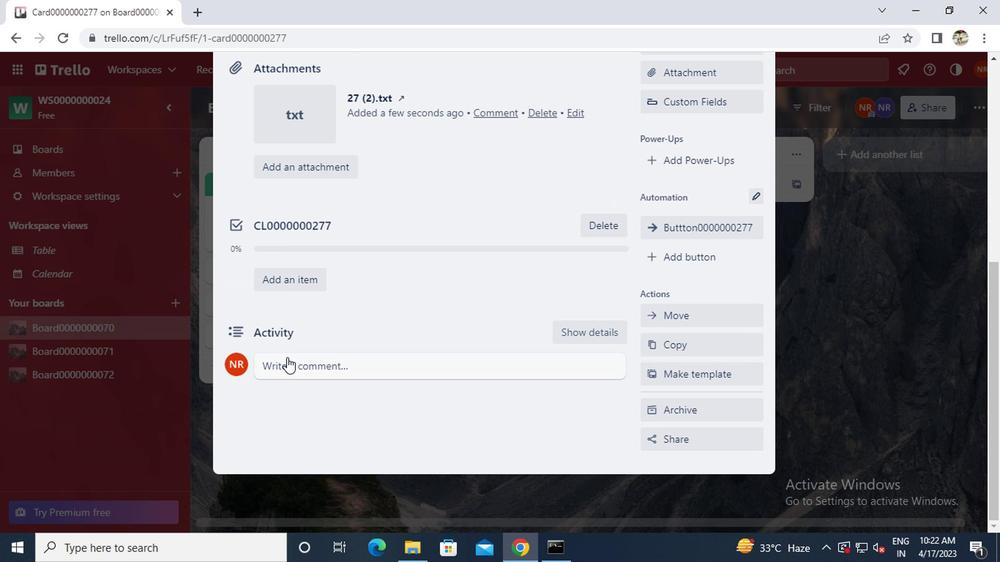 
Action: Mouse moved to (290, 357)
Screenshot: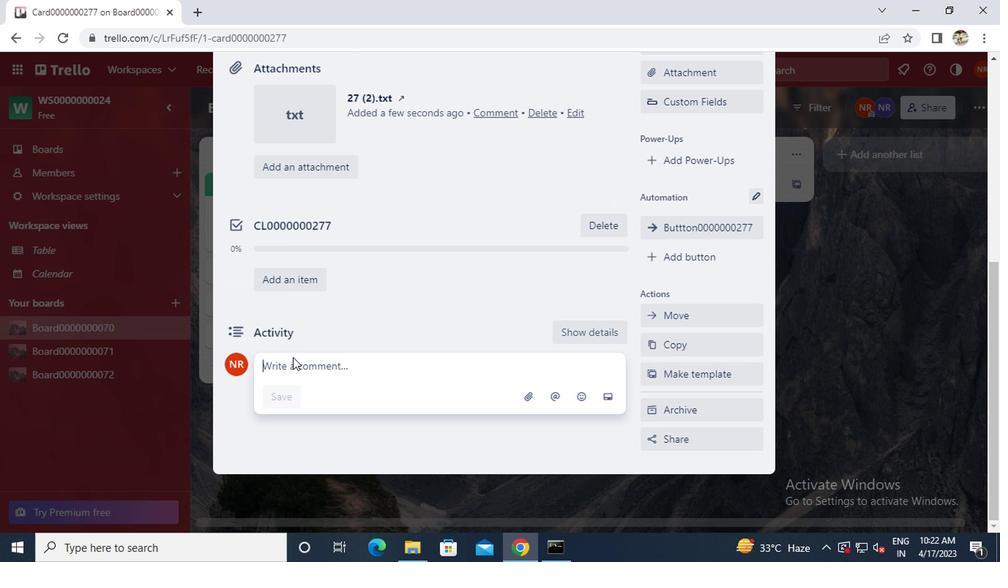 
Action: Key pressed <Key.caps_lock>
Screenshot: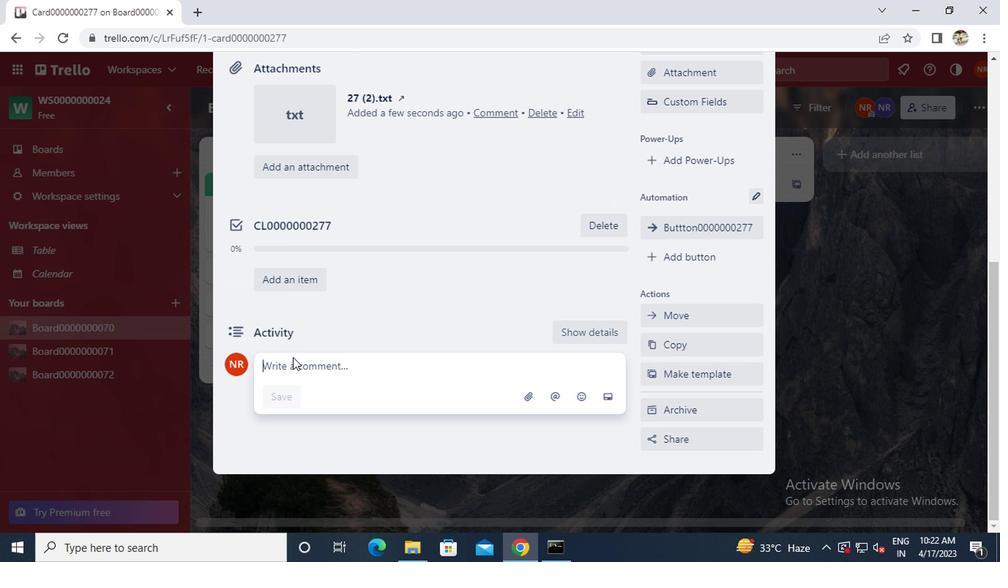 
Action: Mouse moved to (292, 356)
Screenshot: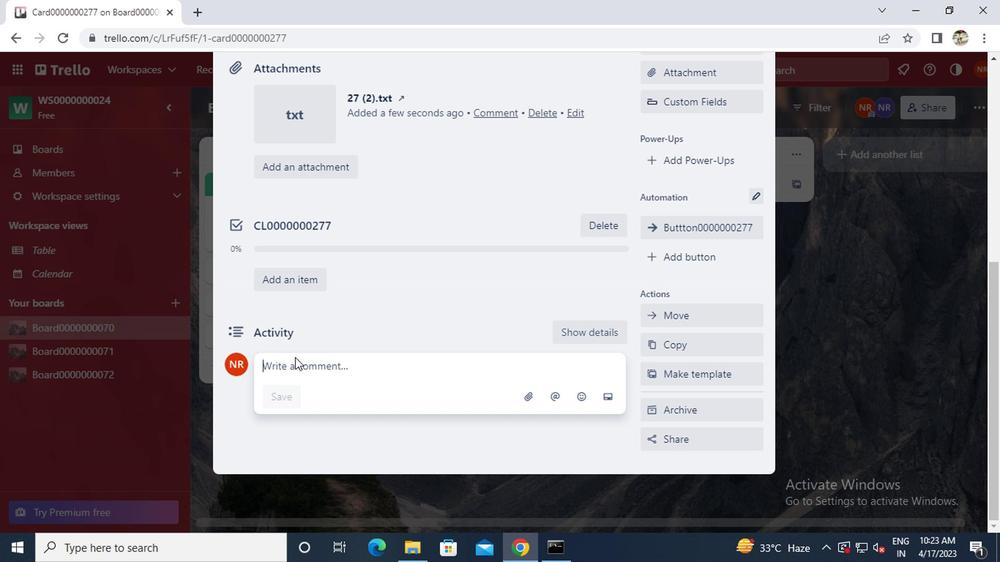 
Action: Key pressed cm0000000
Screenshot: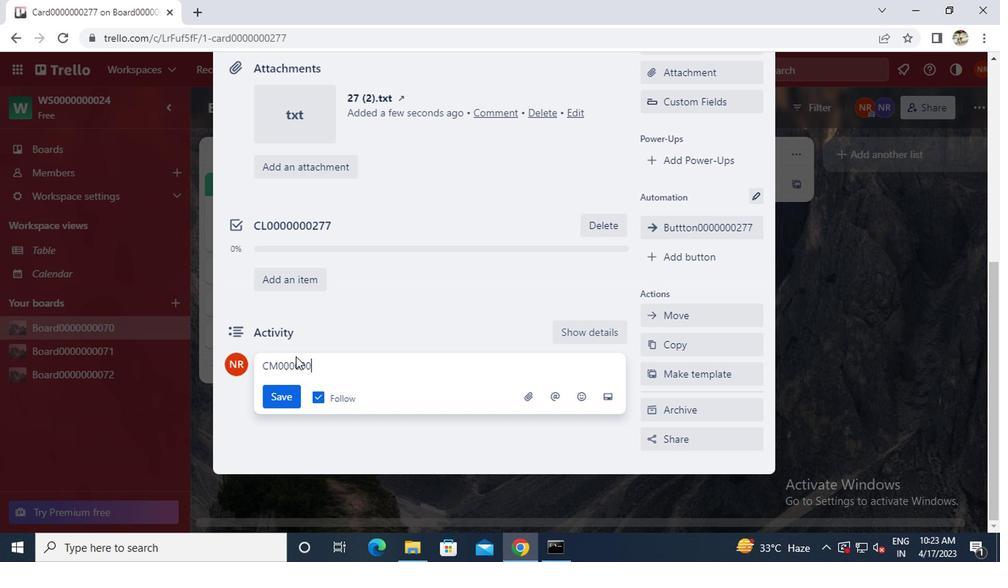 
Action: Mouse moved to (293, 355)
Screenshot: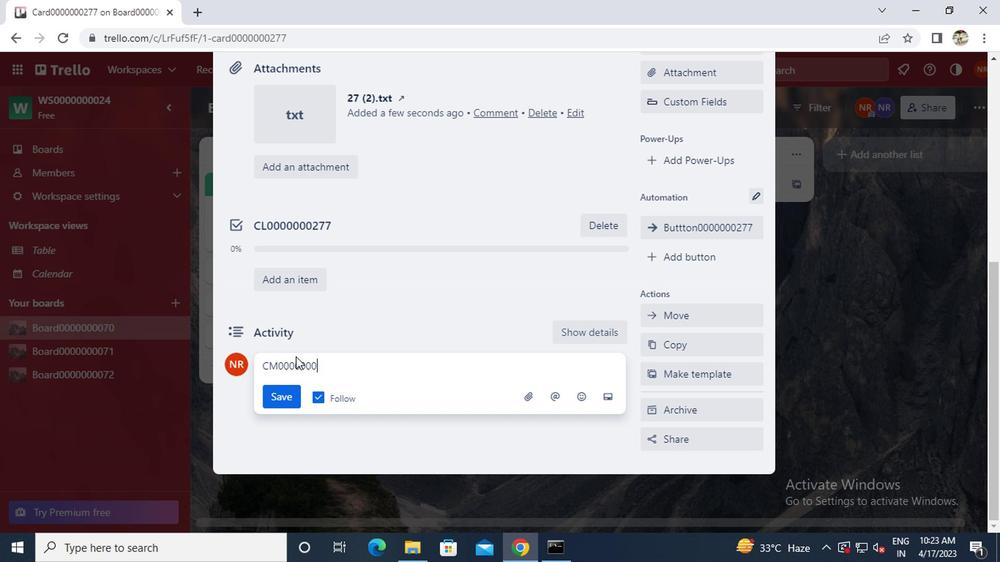 
Action: Key pressed 277
Screenshot: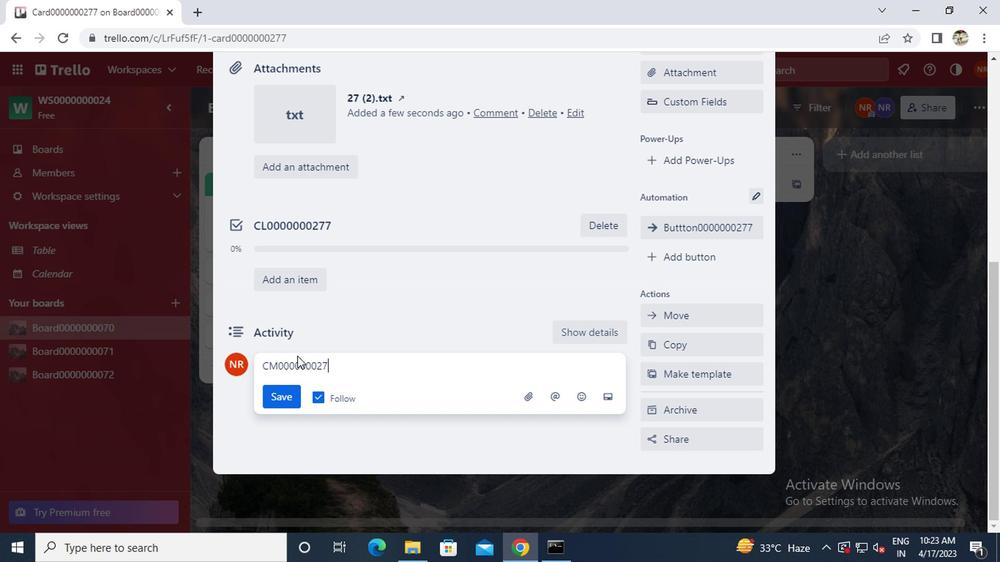 
Action: Mouse moved to (280, 390)
Screenshot: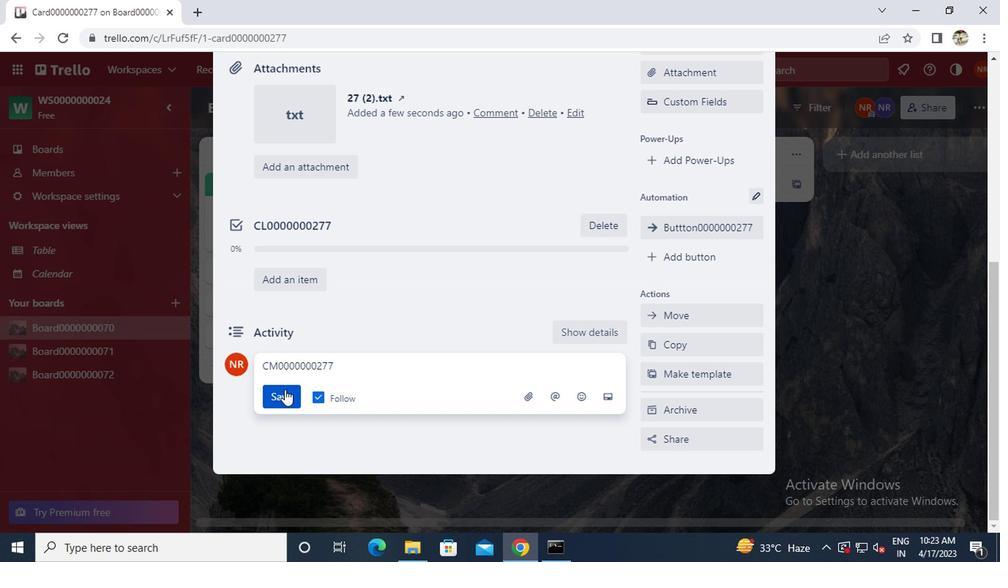 
Action: Mouse pressed left at (280, 390)
Screenshot: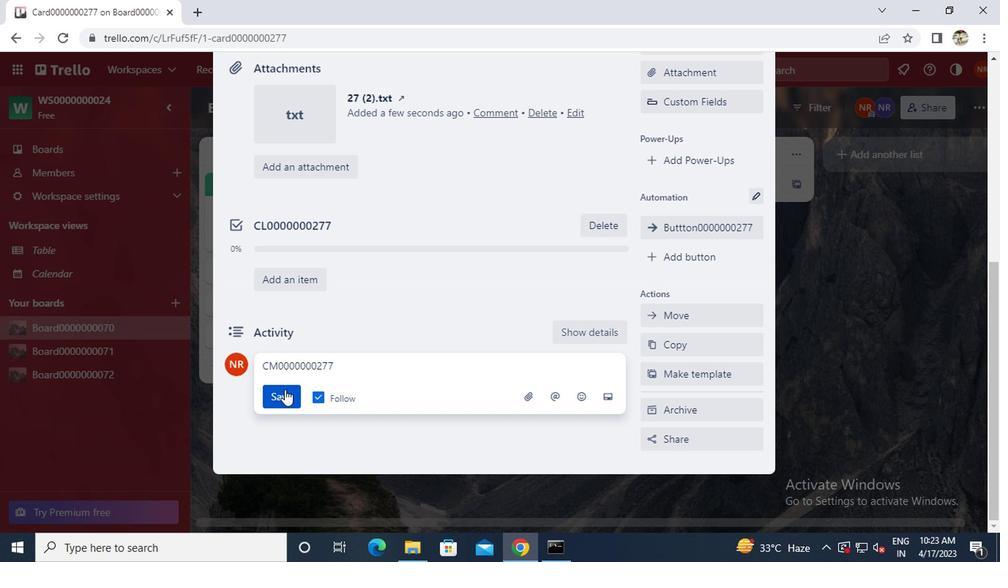 
Action: Mouse moved to (286, 390)
Screenshot: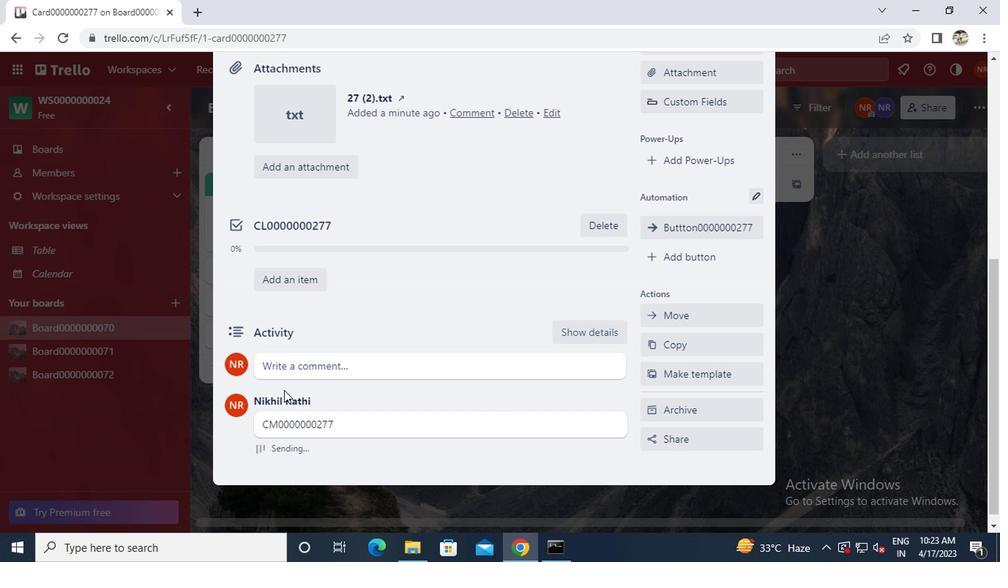 
